 Task: Forward email as attachment with the signature Gavin Kelly with the subject Update on a performance review from softage.8@softage.net to softage.1@softage.net and softage.2@softage.net with BCC to softage.3@softage.net with the message Could you please provide a breakdown of the project timeline?
Action: Mouse moved to (1241, 210)
Screenshot: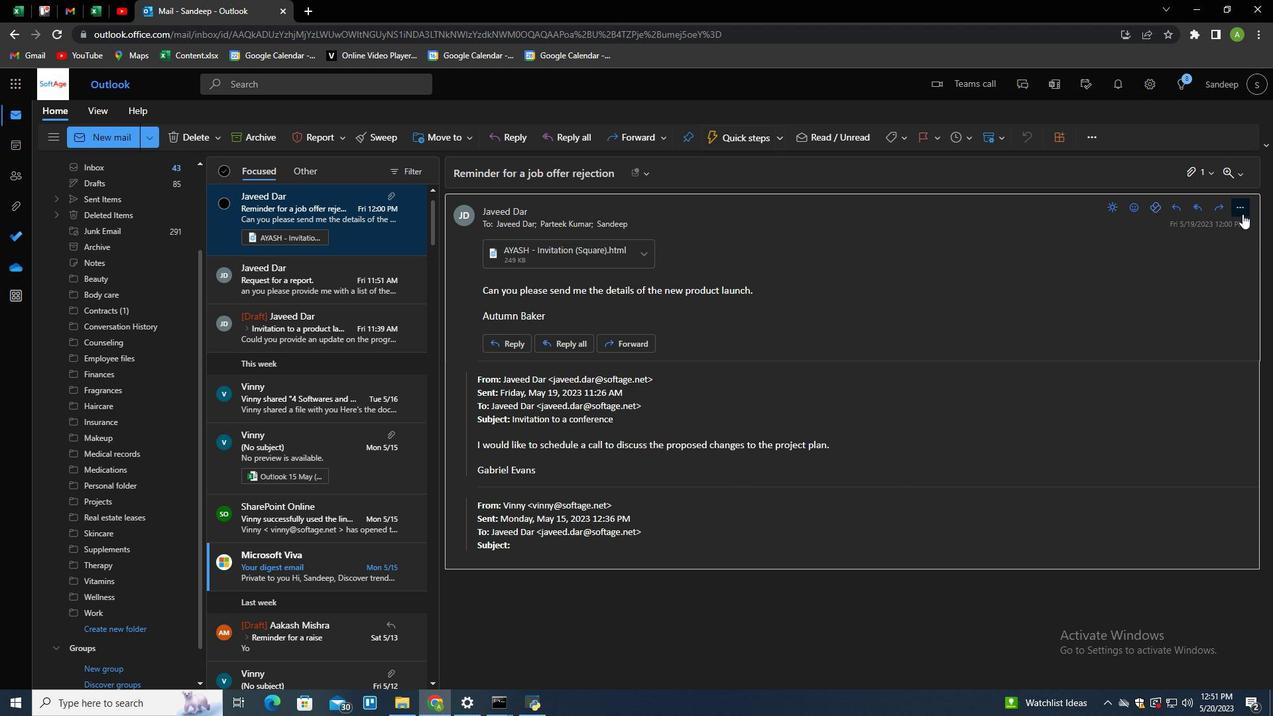 
Action: Mouse pressed left at (1241, 210)
Screenshot: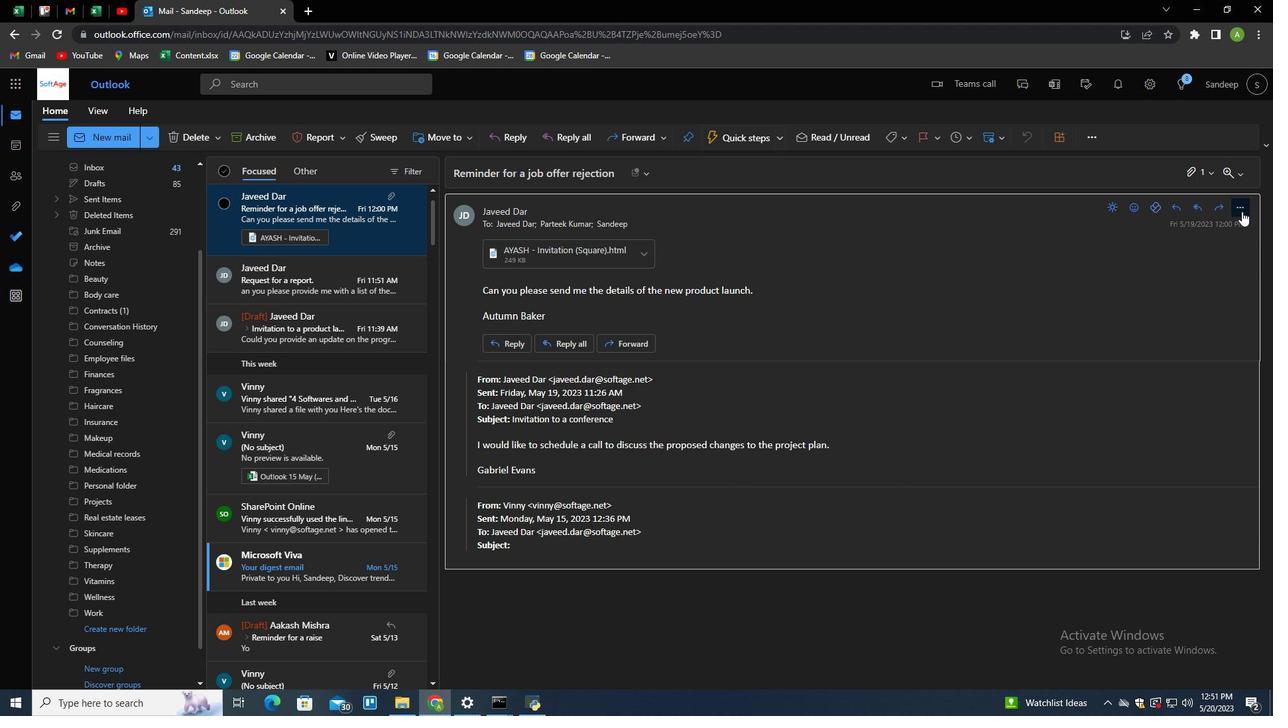 
Action: Mouse moved to (1089, 326)
Screenshot: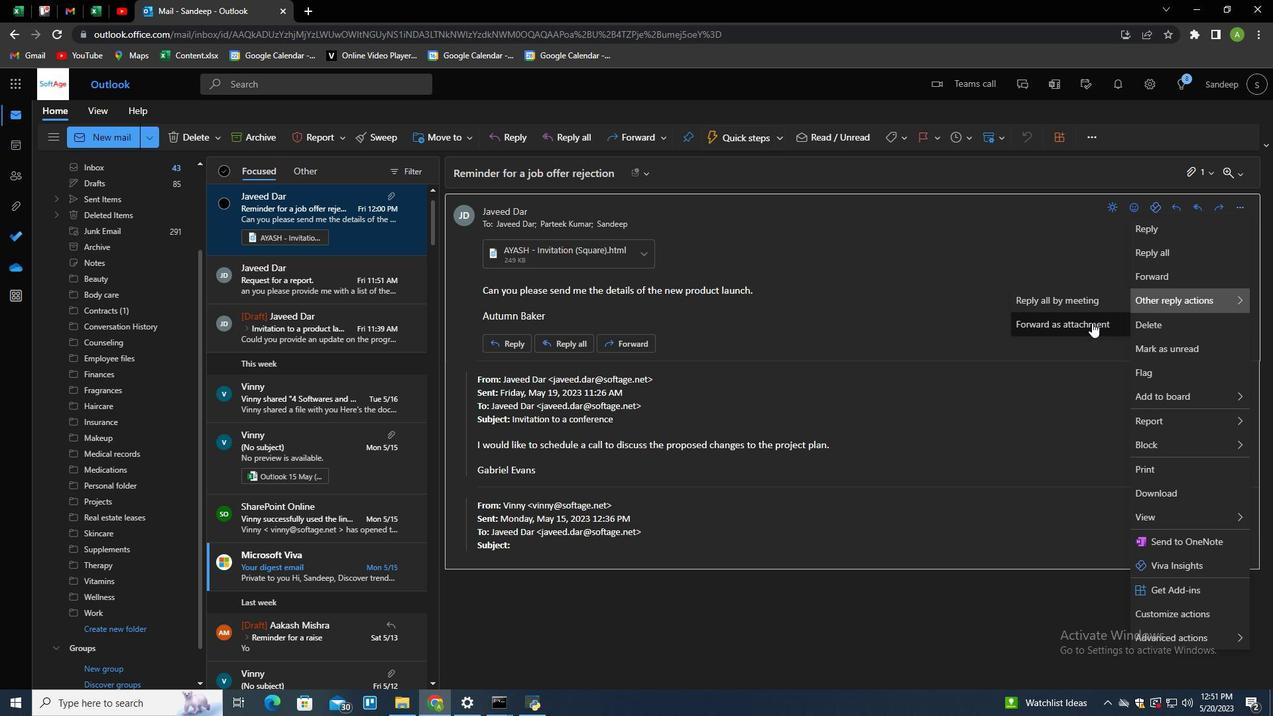 
Action: Mouse pressed left at (1089, 326)
Screenshot: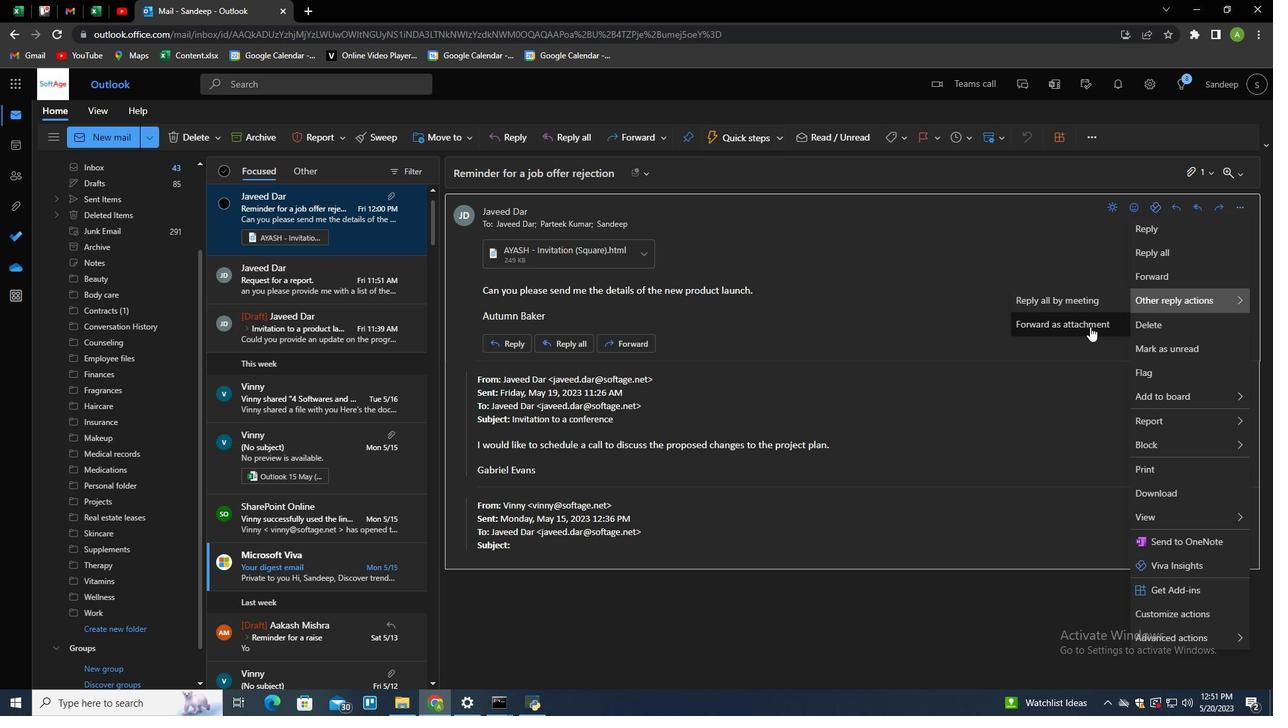 
Action: Mouse moved to (898, 137)
Screenshot: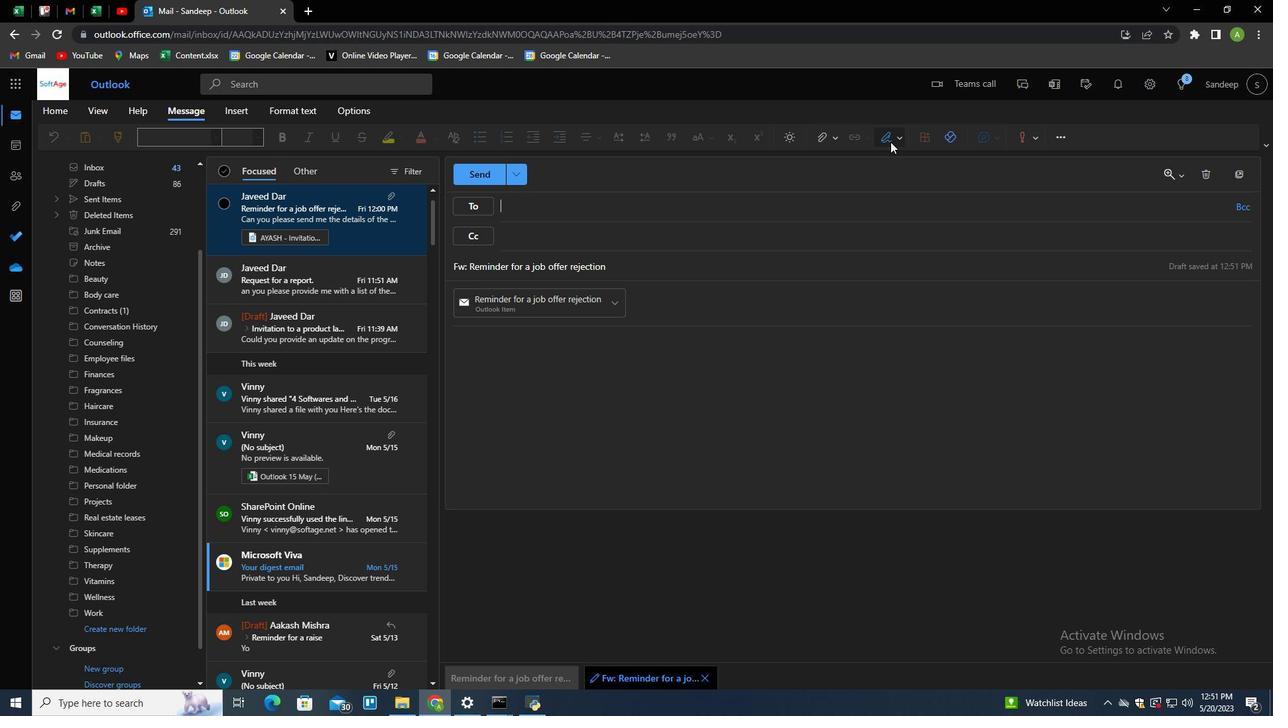 
Action: Mouse pressed left at (898, 137)
Screenshot: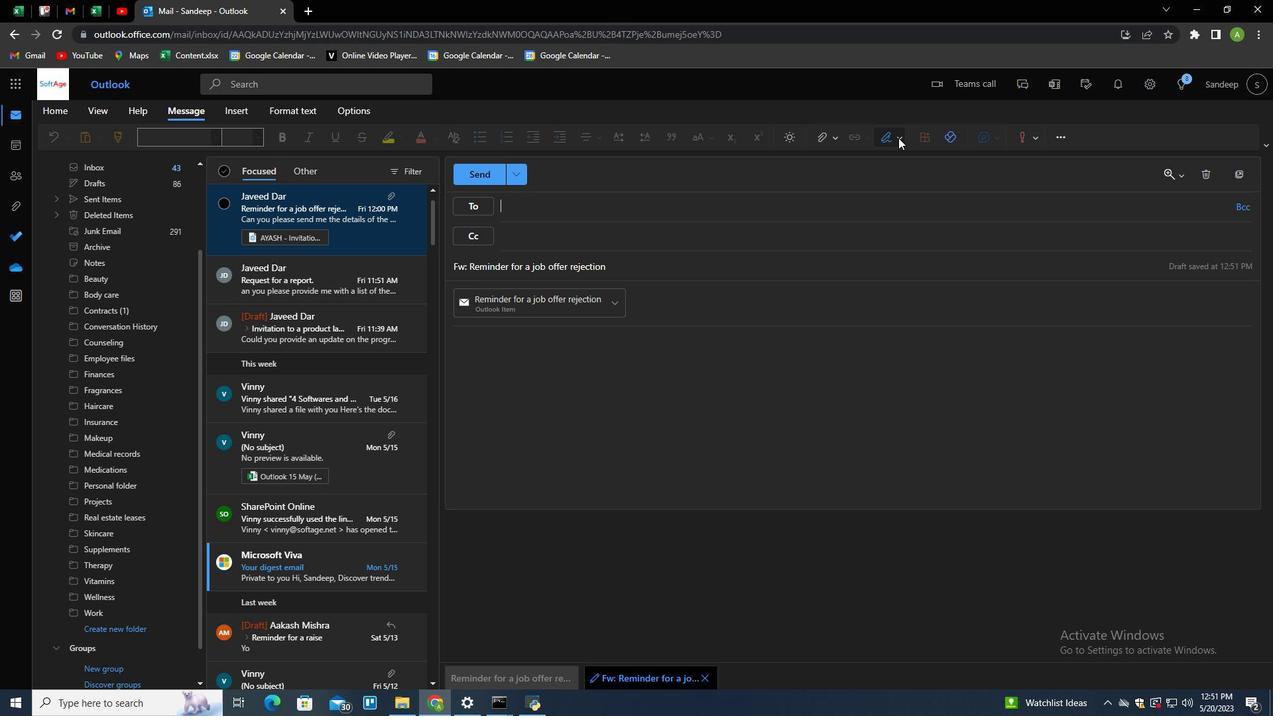 
Action: Mouse moved to (865, 189)
Screenshot: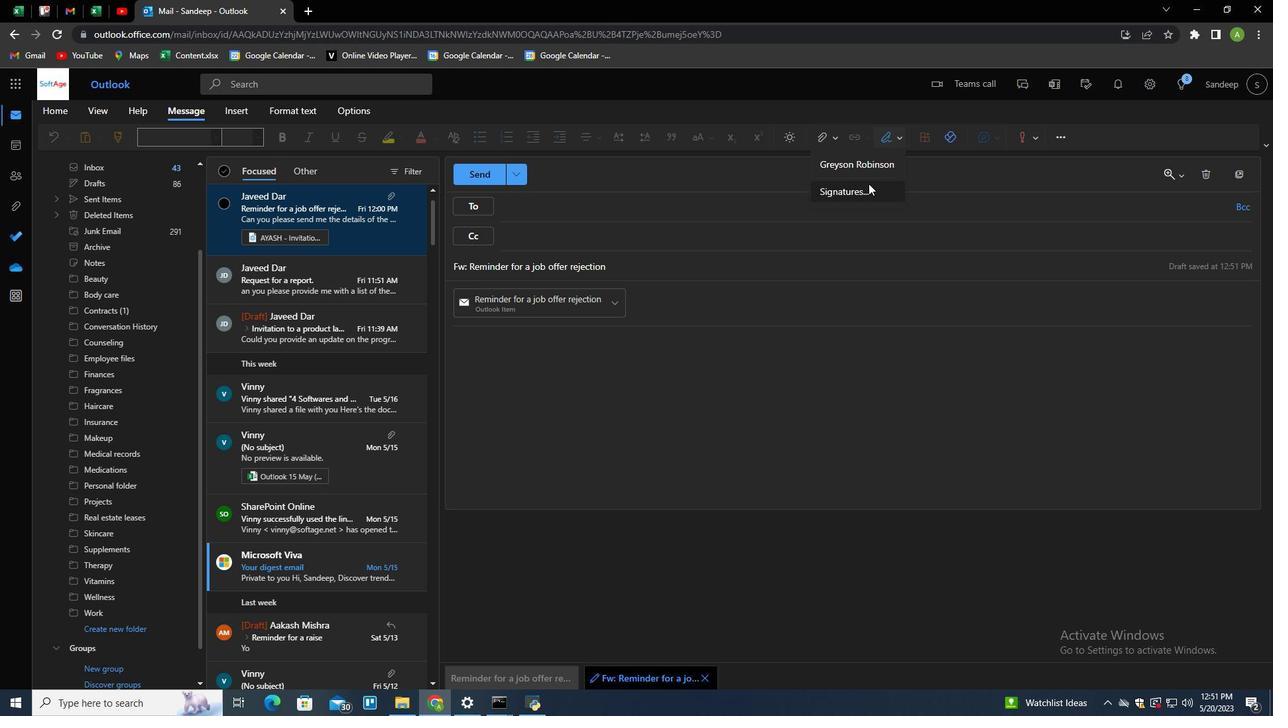 
Action: Mouse pressed left at (865, 189)
Screenshot: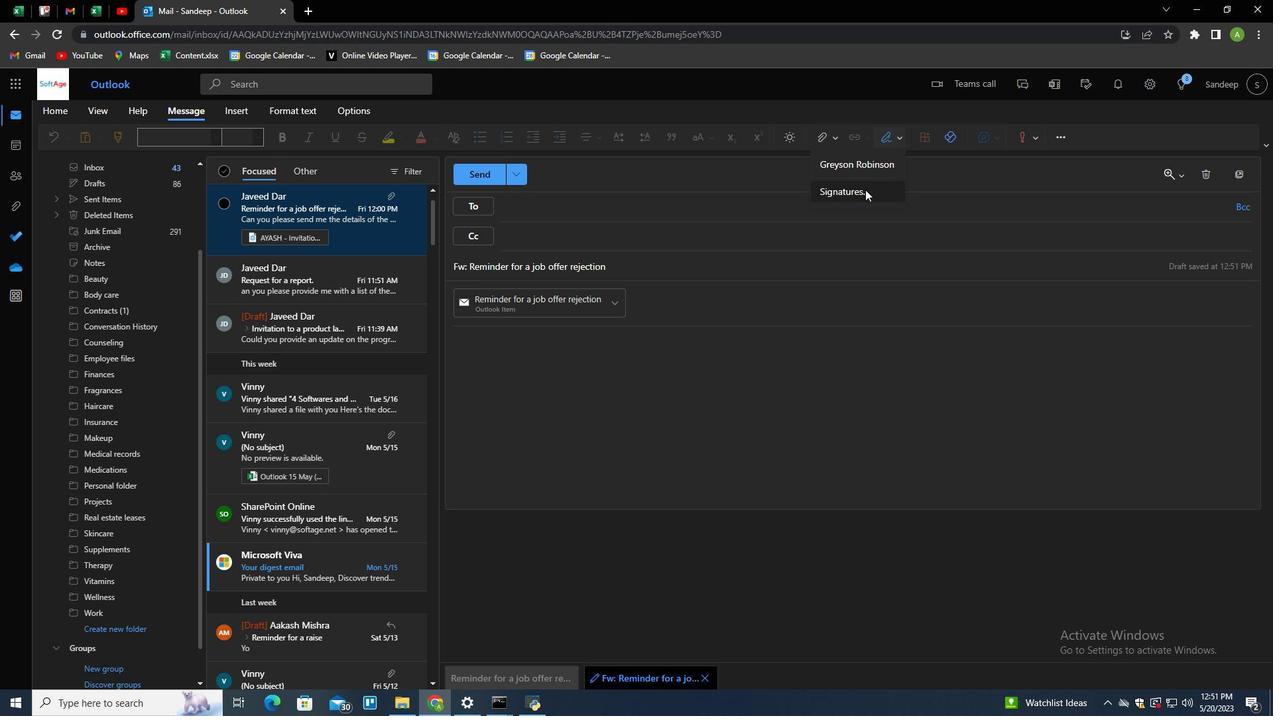 
Action: Mouse moved to (897, 238)
Screenshot: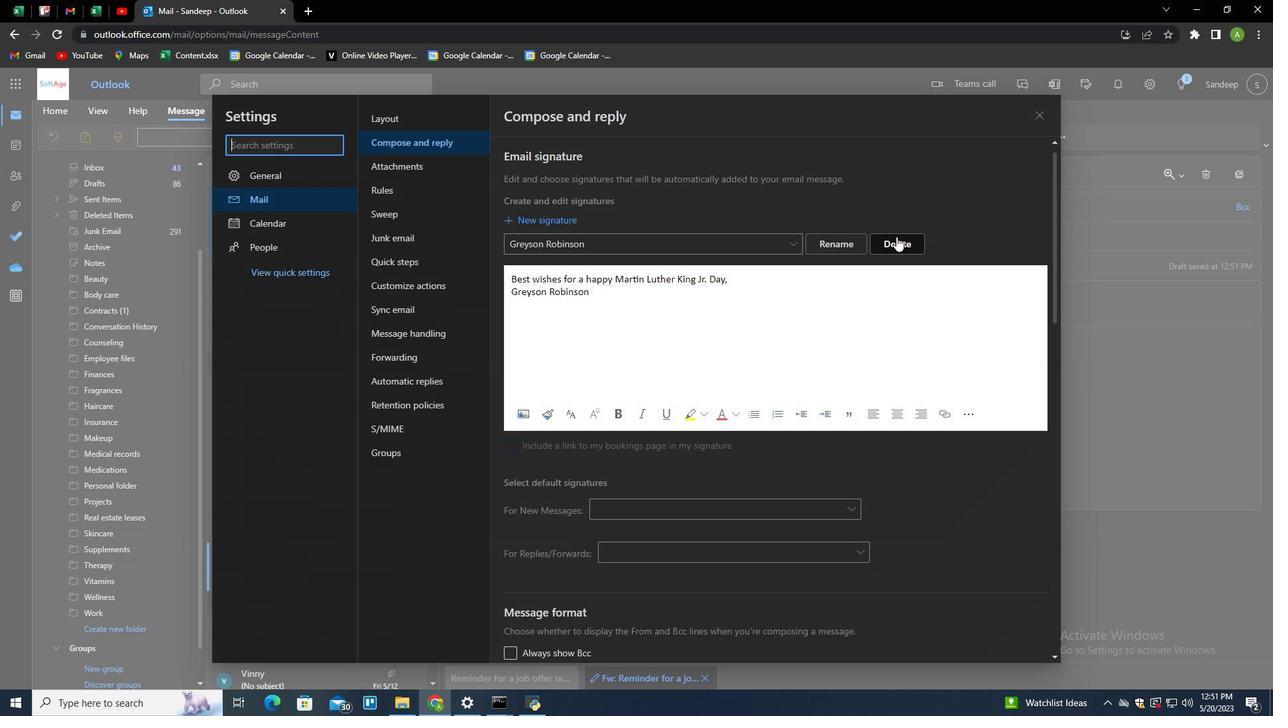 
Action: Mouse pressed left at (897, 238)
Screenshot: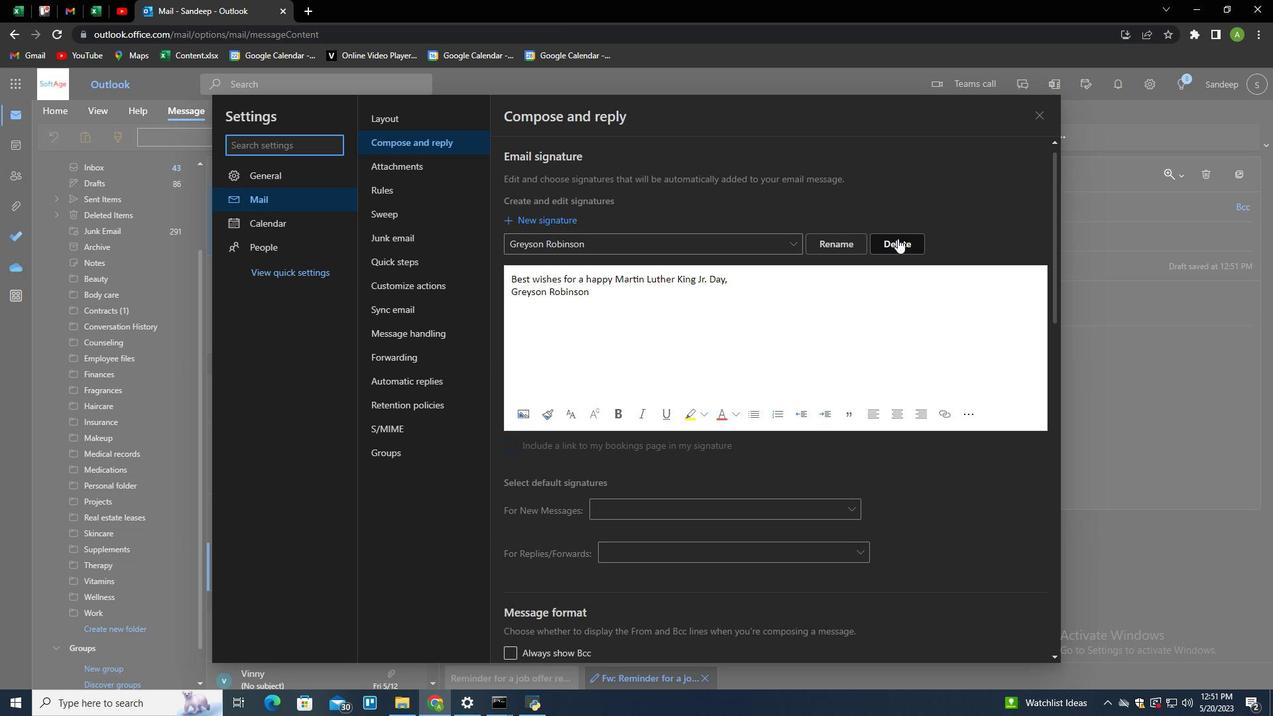 
Action: Mouse moved to (876, 238)
Screenshot: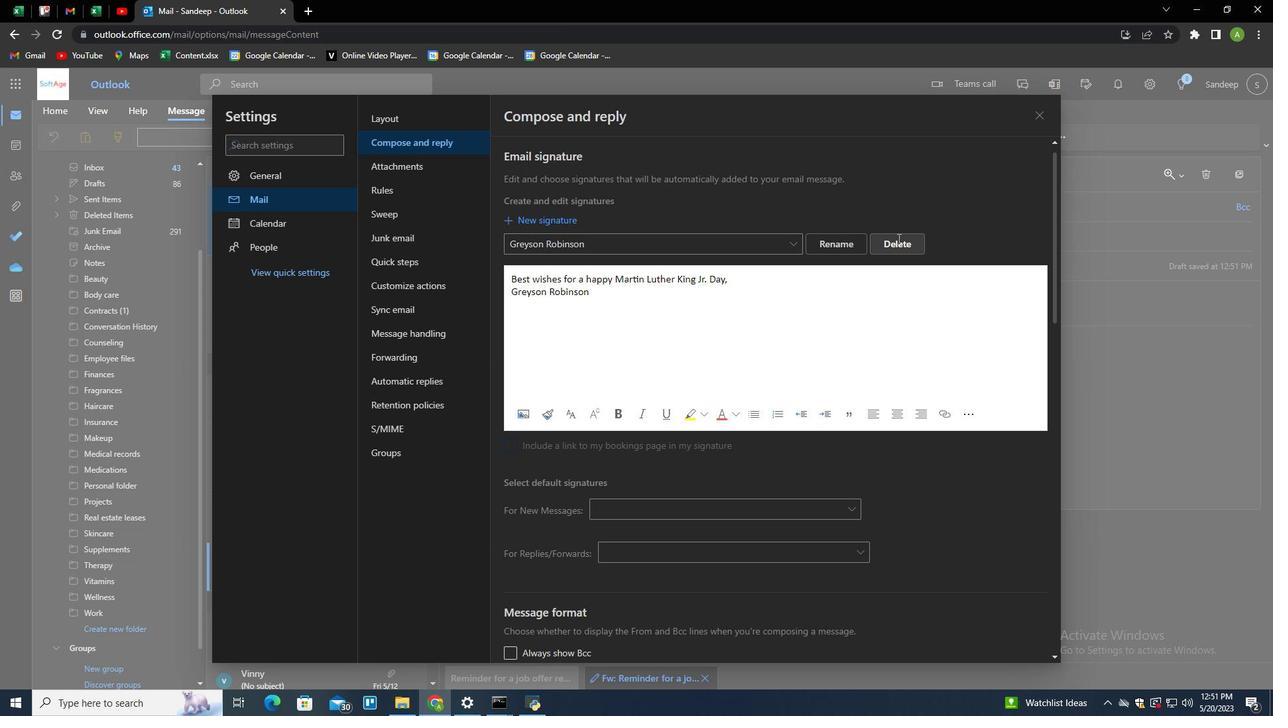 
Action: Mouse pressed left at (876, 238)
Screenshot: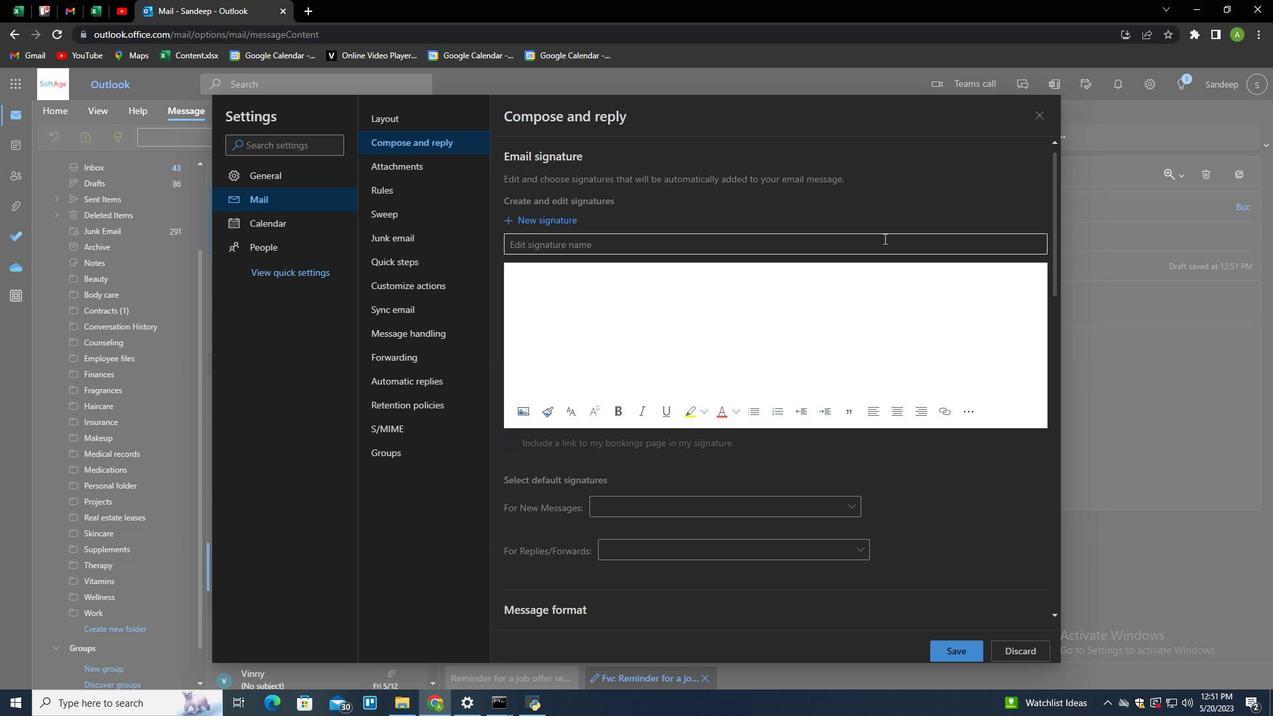 
Action: Mouse moved to (875, 238)
Screenshot: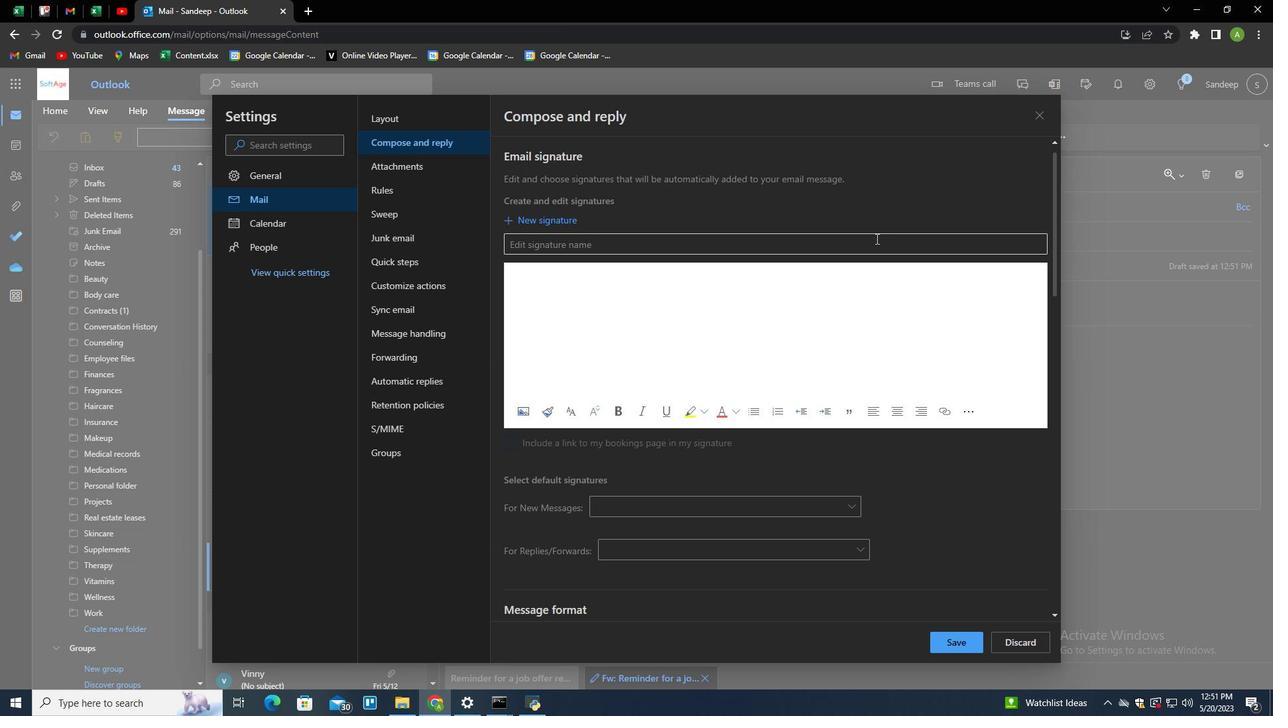 
Action: Key pressed <Key.shift>
Screenshot: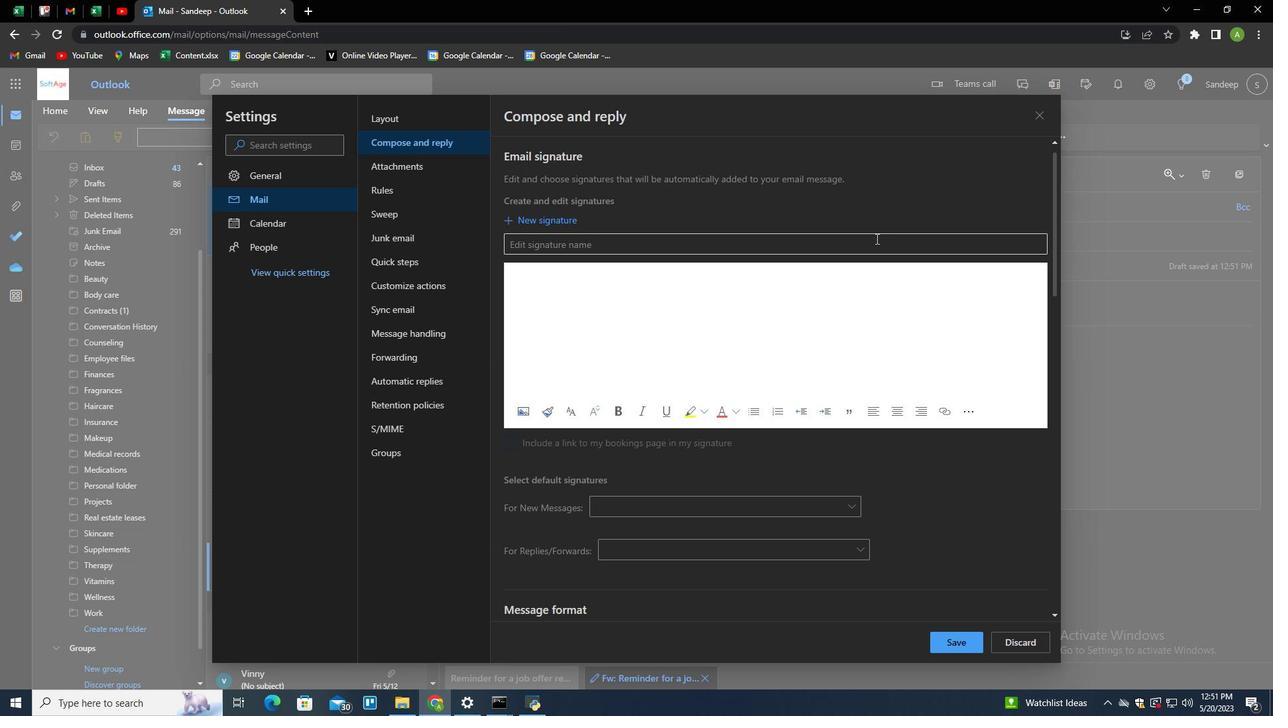 
Action: Mouse moved to (873, 239)
Screenshot: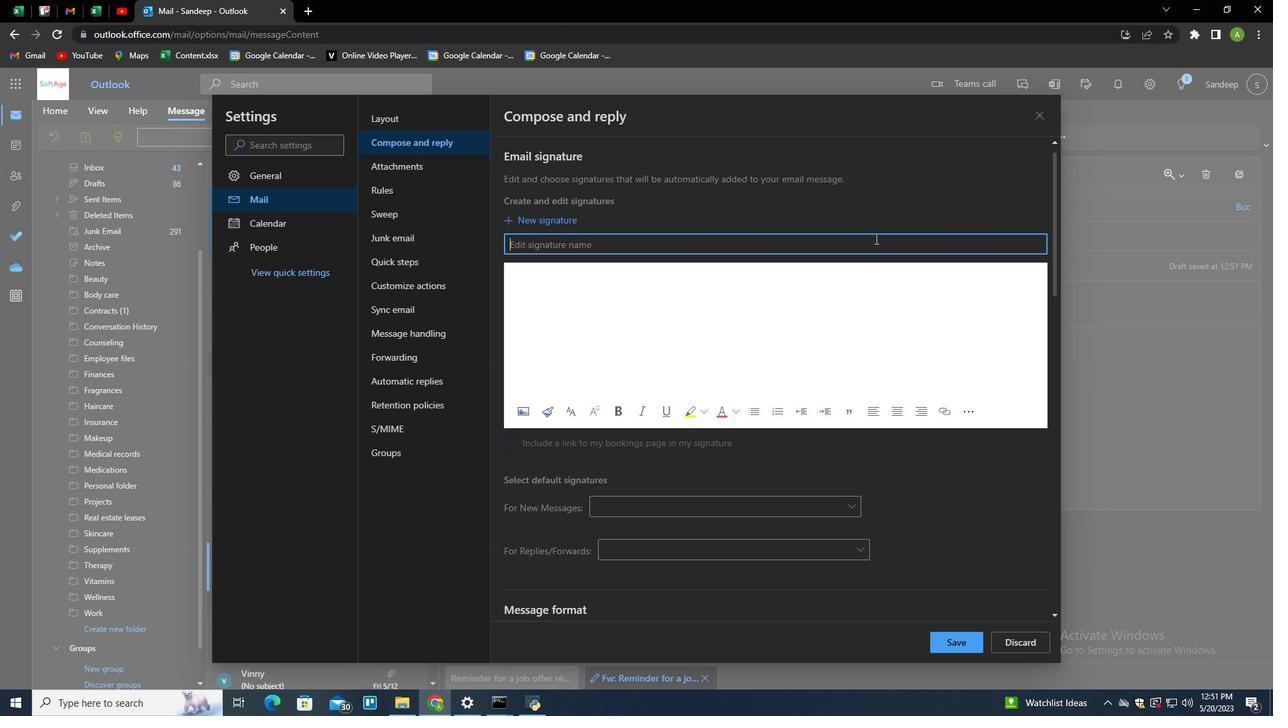 
Action: Key pressed Gacin<Key.backspace><Key.backspace><Key.backspace>b<Key.backspace>vin<Key.space><Key.shift>Kelly<Key.tab><Key.shift>Gavin<Key.space><Key.shift>Kelly
Screenshot: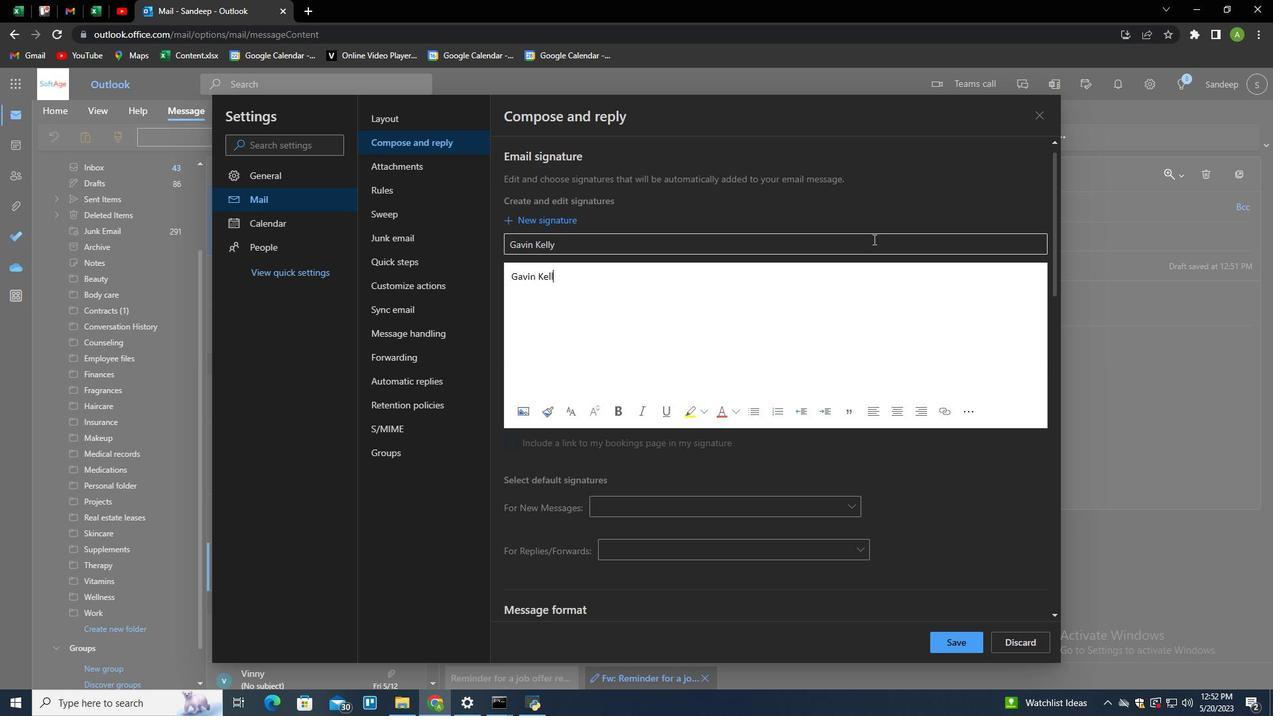 
Action: Mouse moved to (960, 638)
Screenshot: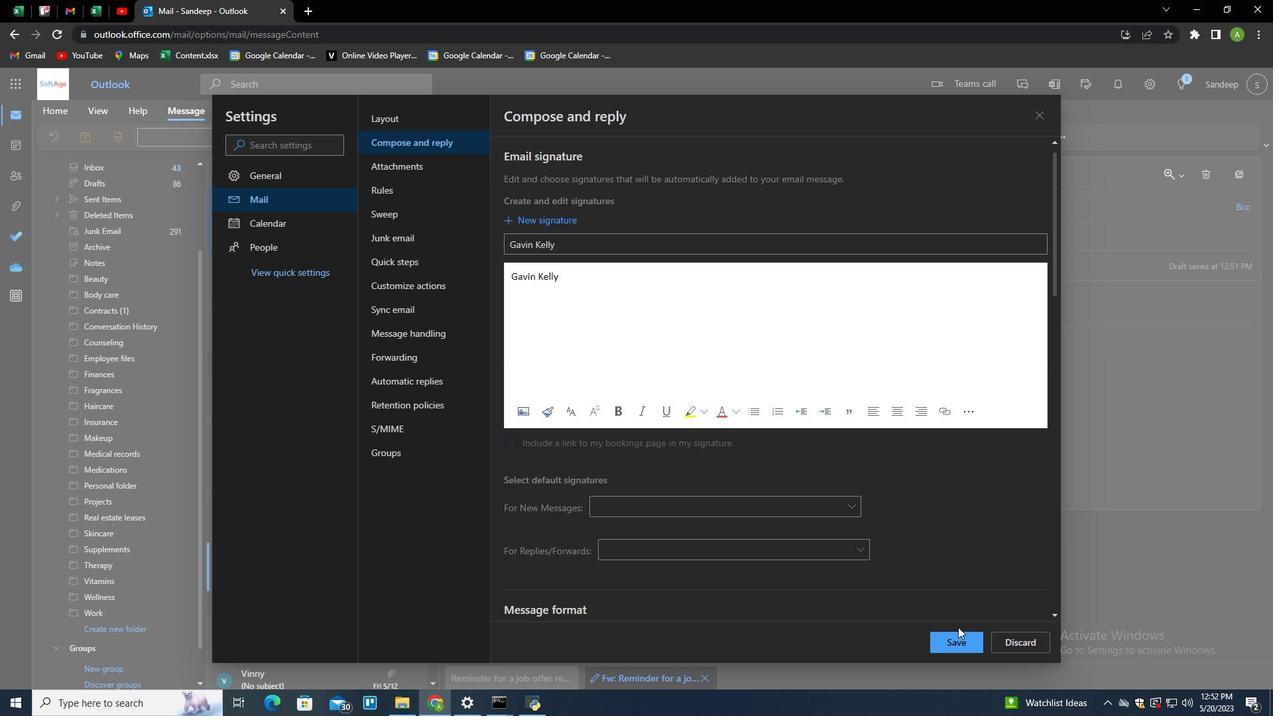
Action: Mouse pressed left at (960, 638)
Screenshot: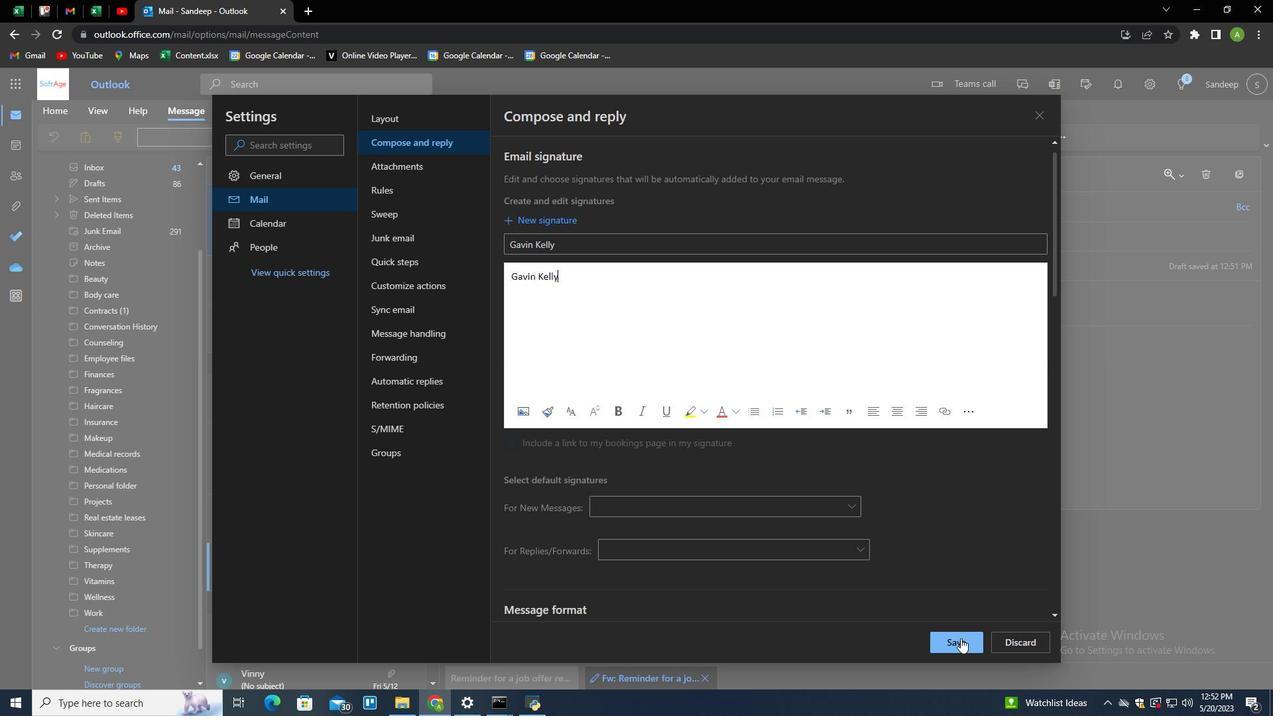 
Action: Mouse moved to (1131, 376)
Screenshot: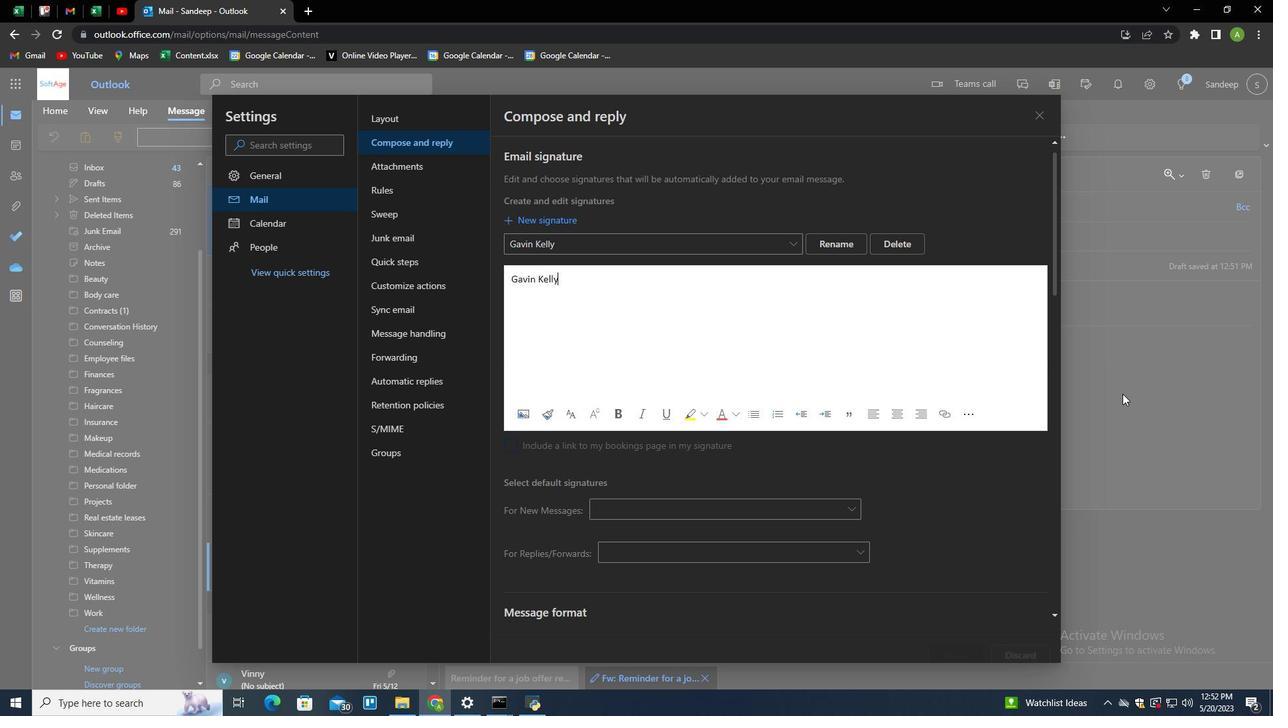 
Action: Mouse pressed left at (1131, 376)
Screenshot: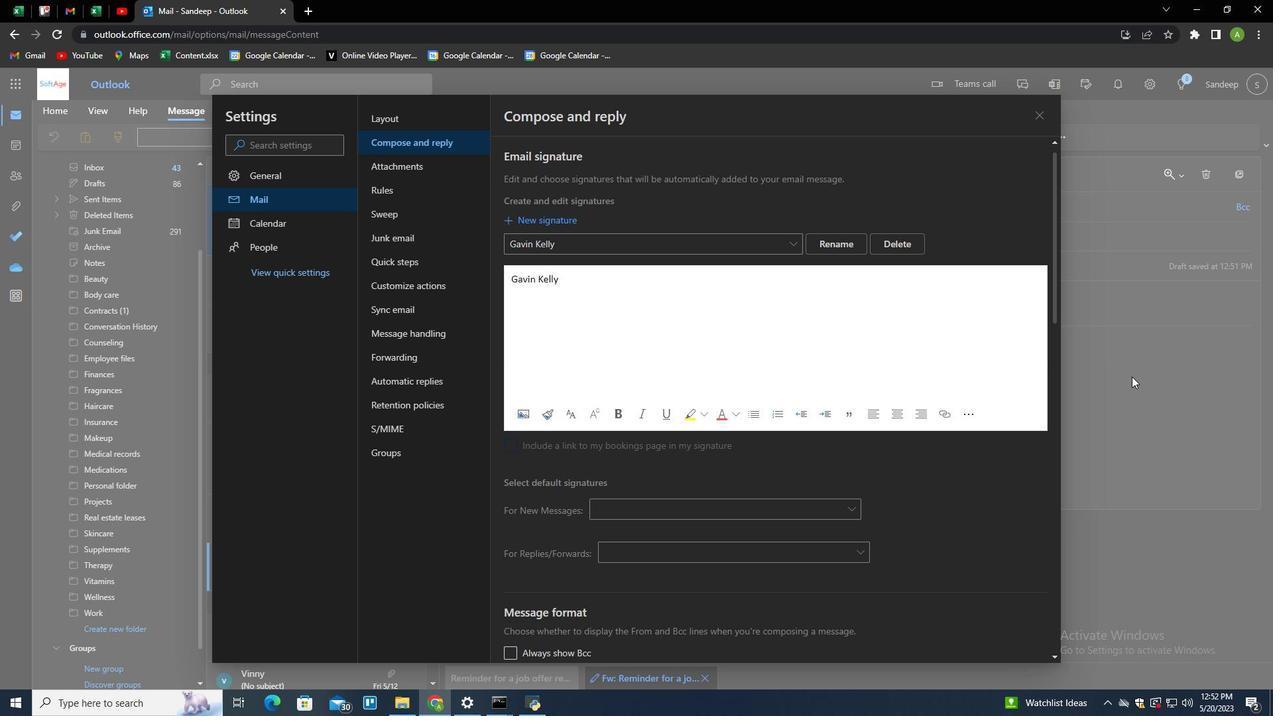 
Action: Mouse moved to (890, 141)
Screenshot: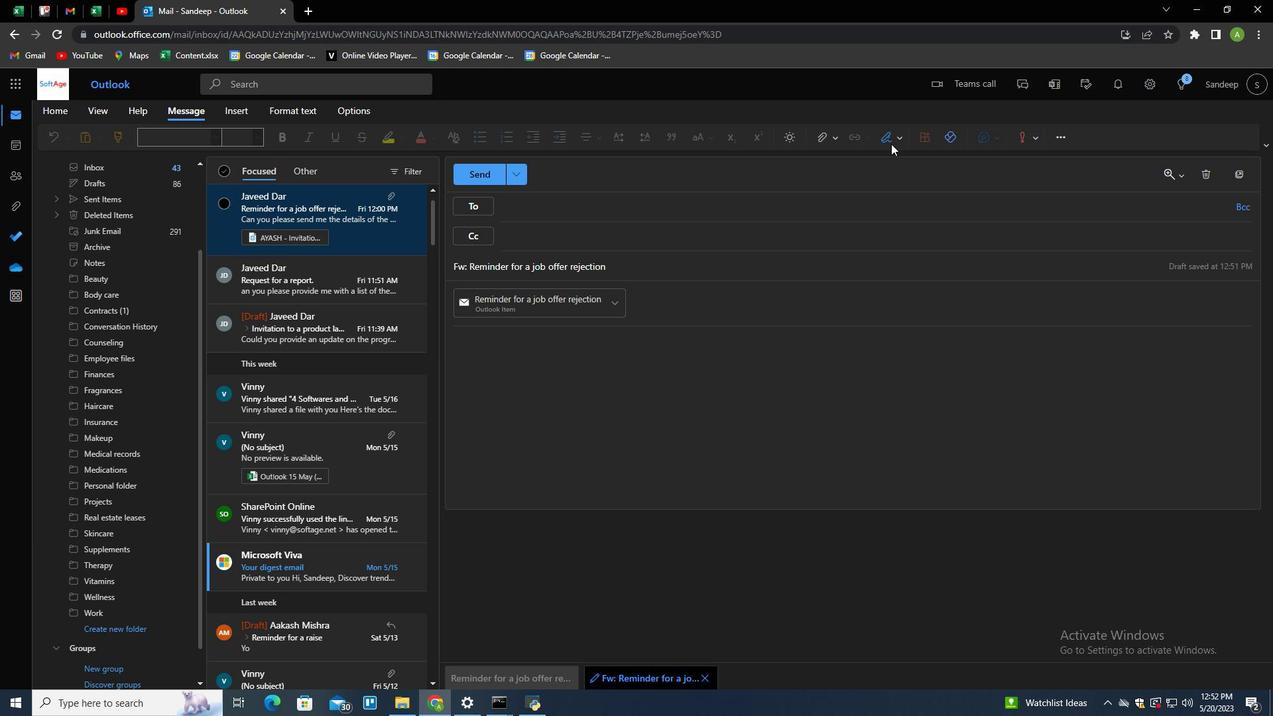 
Action: Mouse pressed left at (890, 141)
Screenshot: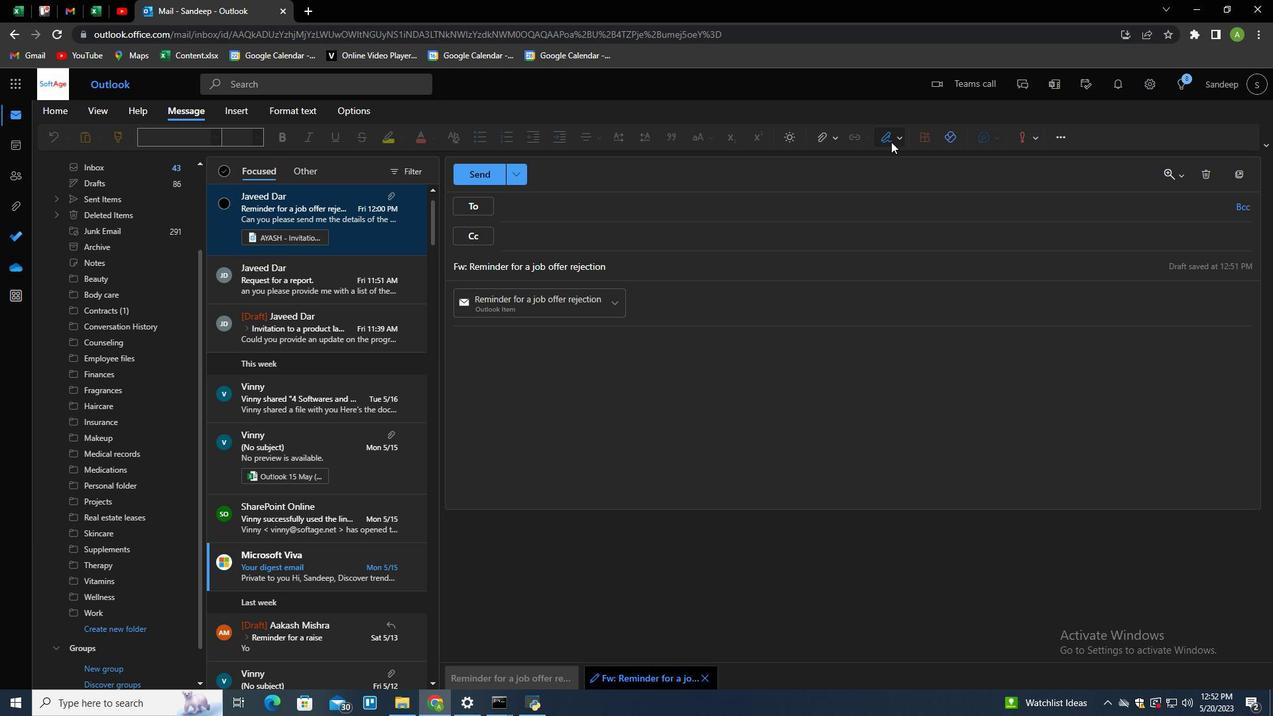 
Action: Mouse moved to (879, 161)
Screenshot: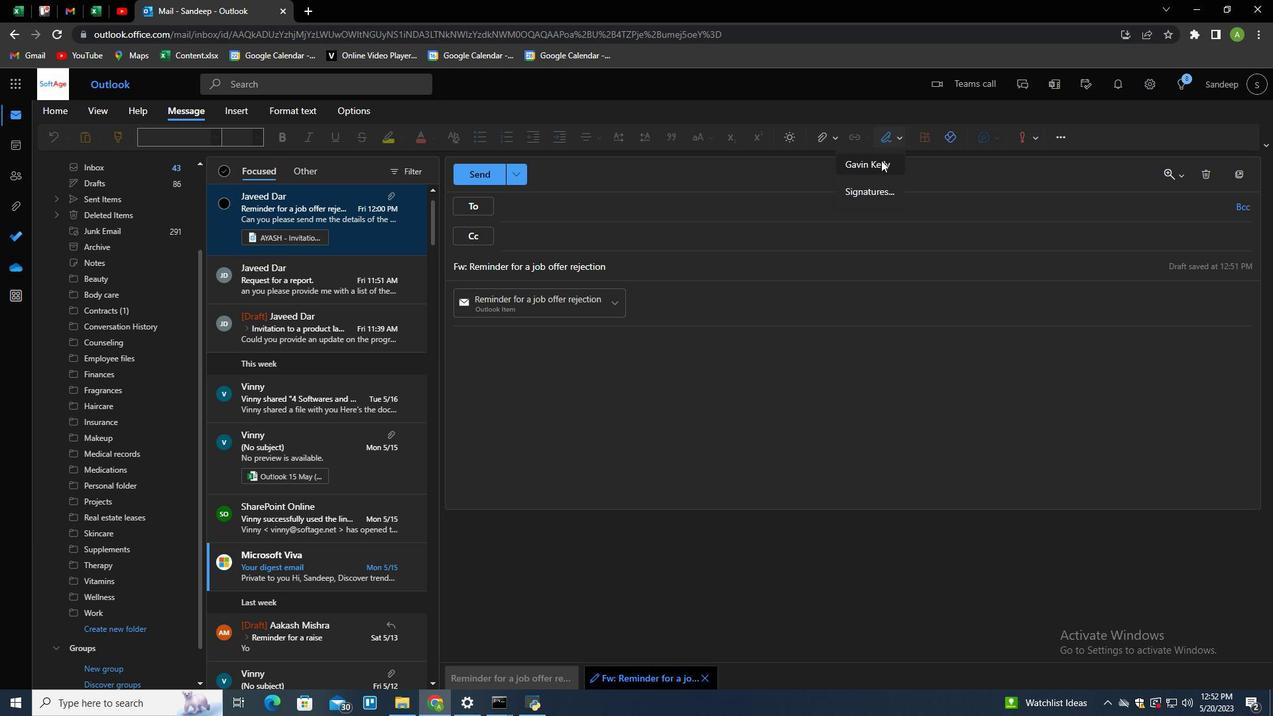 
Action: Mouse pressed left at (879, 161)
Screenshot: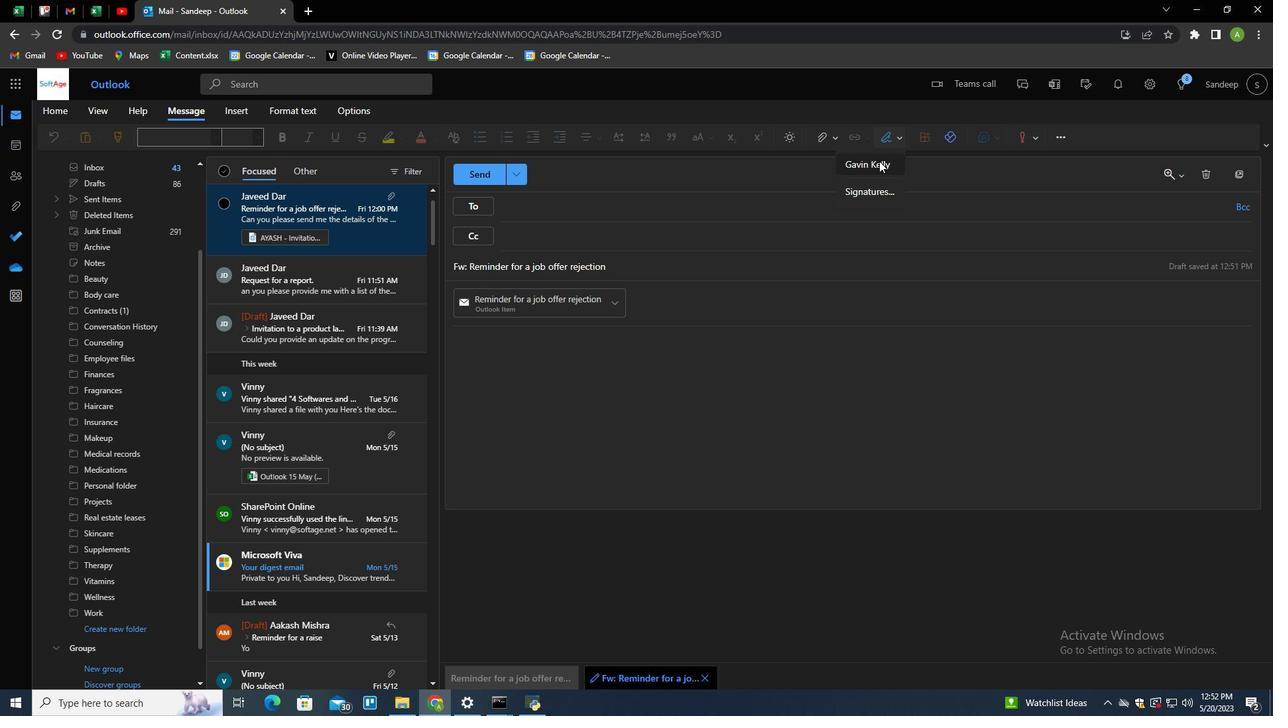 
Action: Mouse moved to (470, 264)
Screenshot: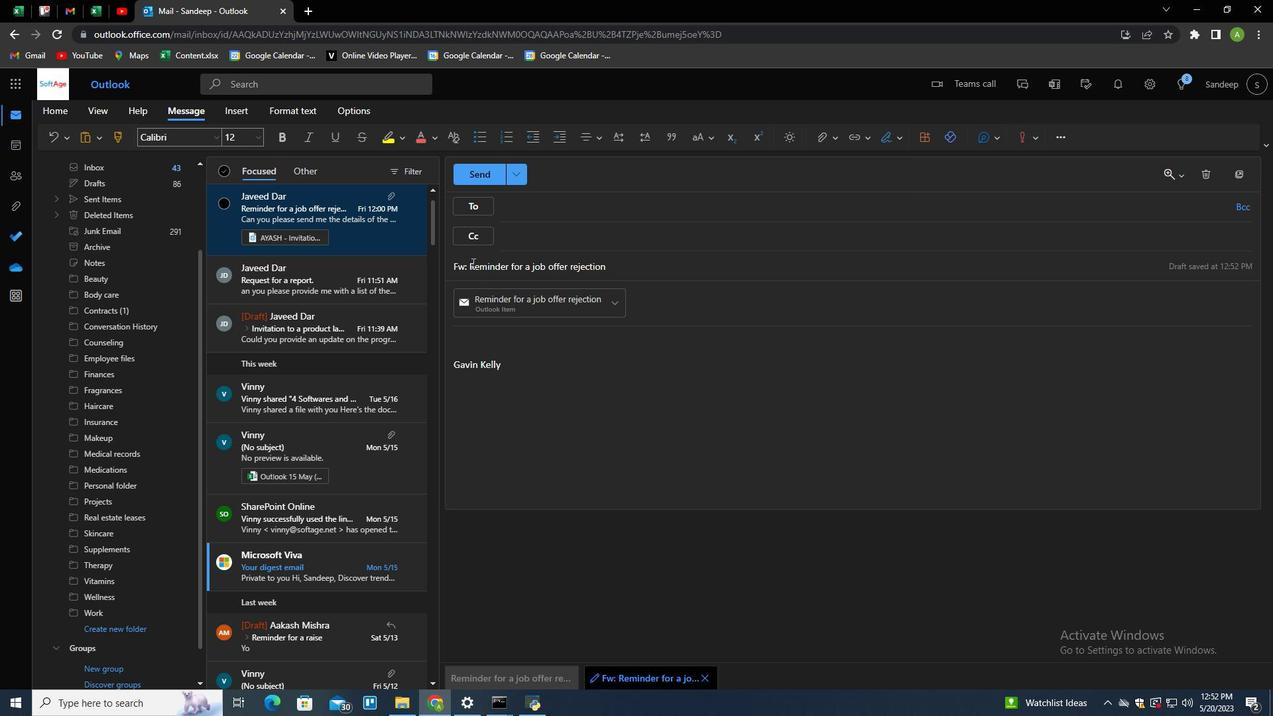 
Action: Mouse pressed left at (470, 264)
Screenshot: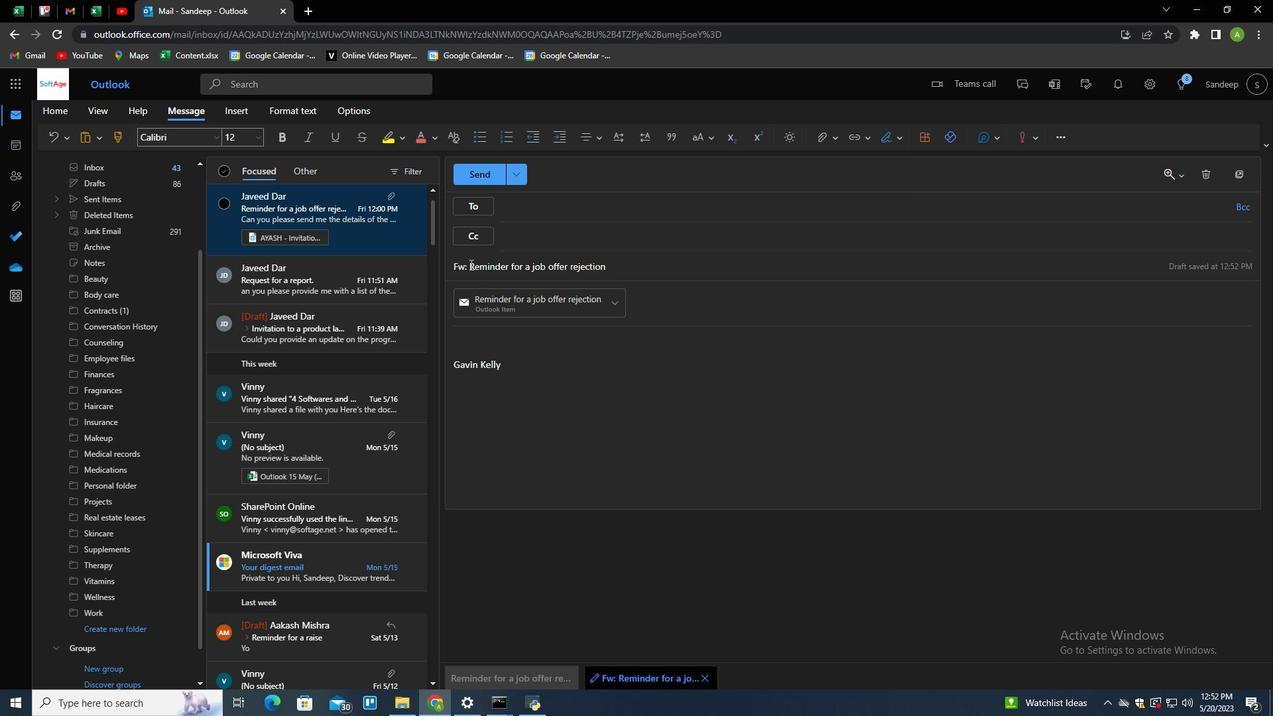 
Action: Mouse moved to (695, 280)
Screenshot: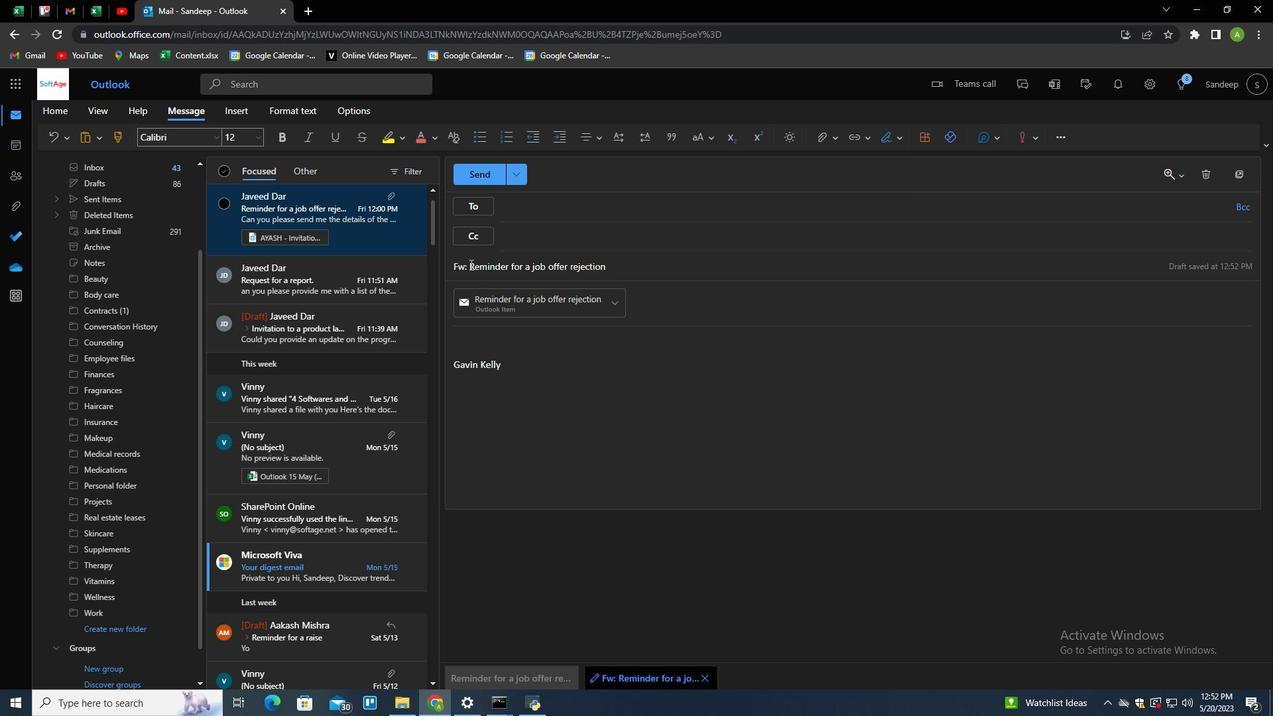 
Action: Key pressed <Key.shift_r><Key.end><Key.shift>Update<Key.space>on<Key.space>a<Key.space>pero<Key.backspace>formance<Key.space>review<Key.space>f<Key.backspace>
Screenshot: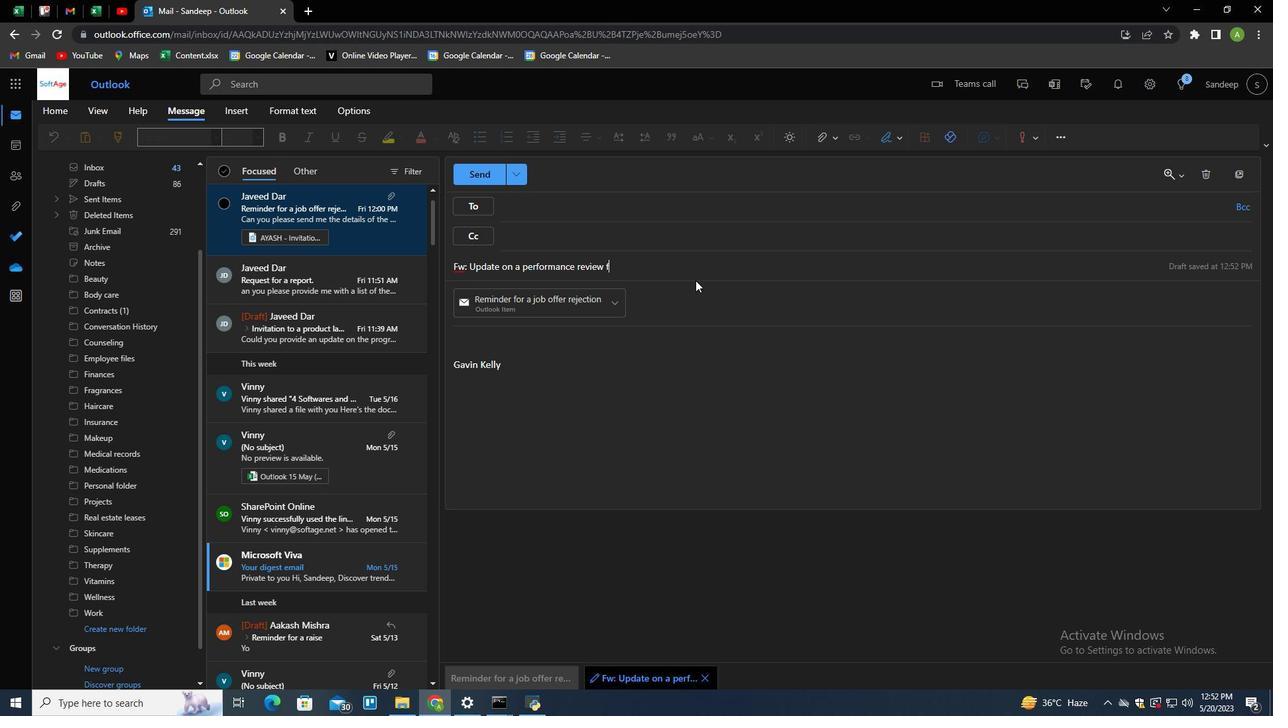 
Action: Mouse scrolled (695, 281) with delta (0, 0)
Screenshot: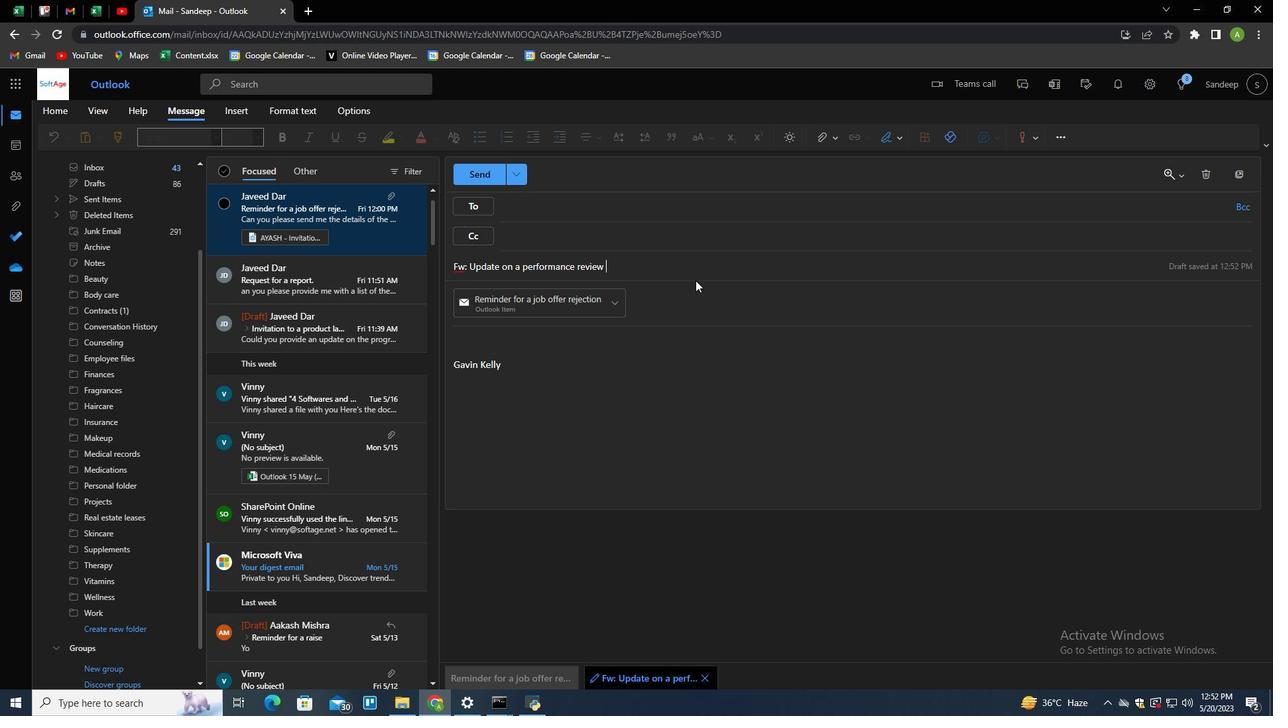 
Action: Mouse moved to (594, 208)
Screenshot: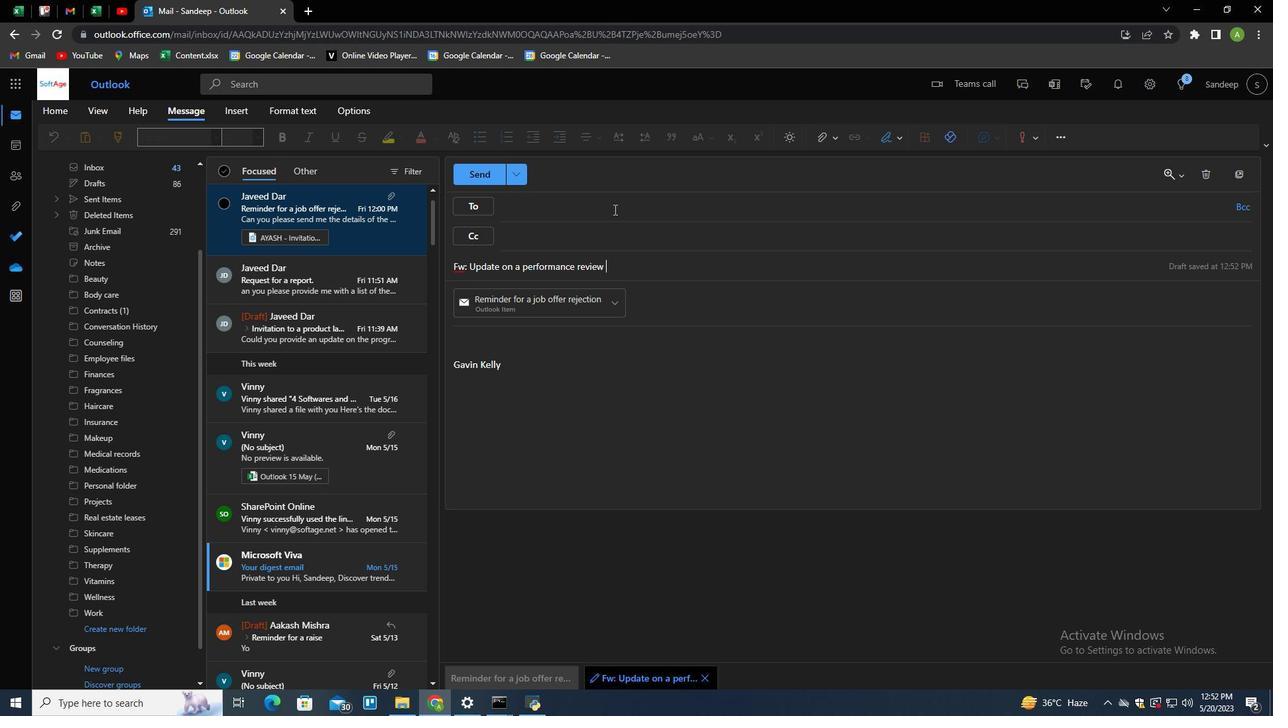 
Action: Mouse pressed left at (594, 208)
Screenshot: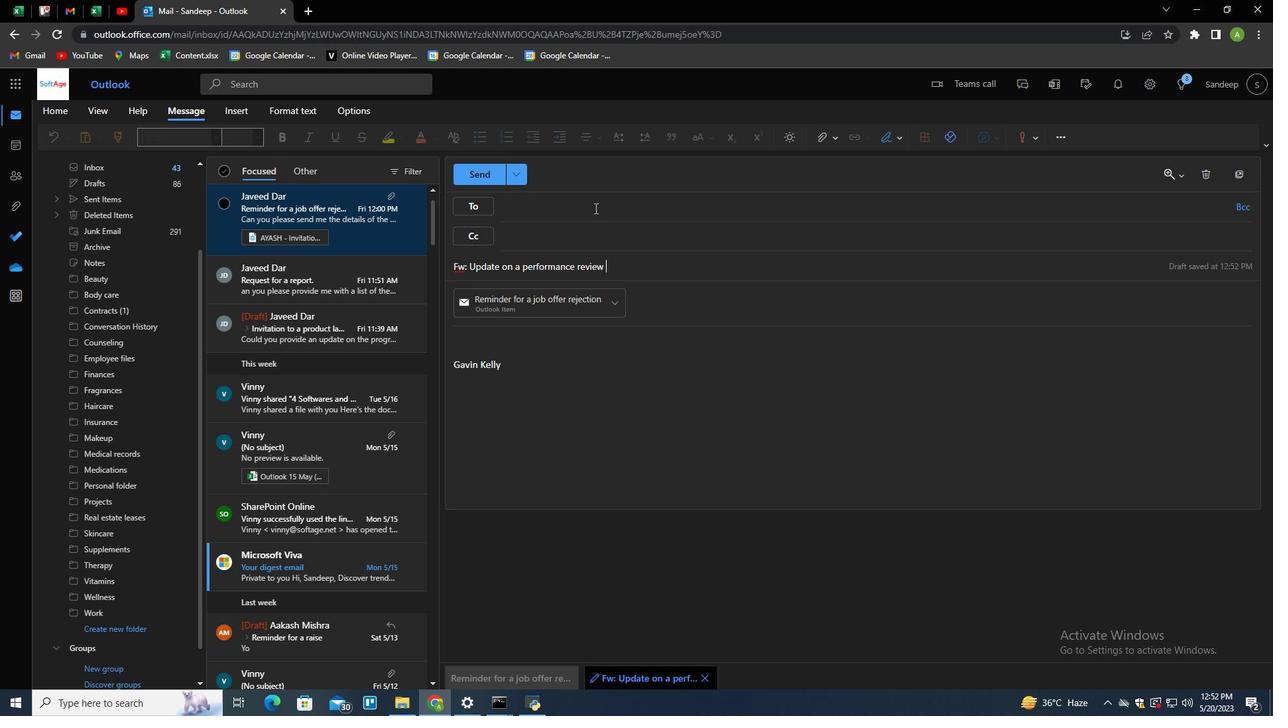 
Action: Key pressed softage.1<Key.shift>@softage.net<Key.enter>softage.2<Key.shift><Key.shift><Key.shift>@softage.net<Key.enter>
Screenshot: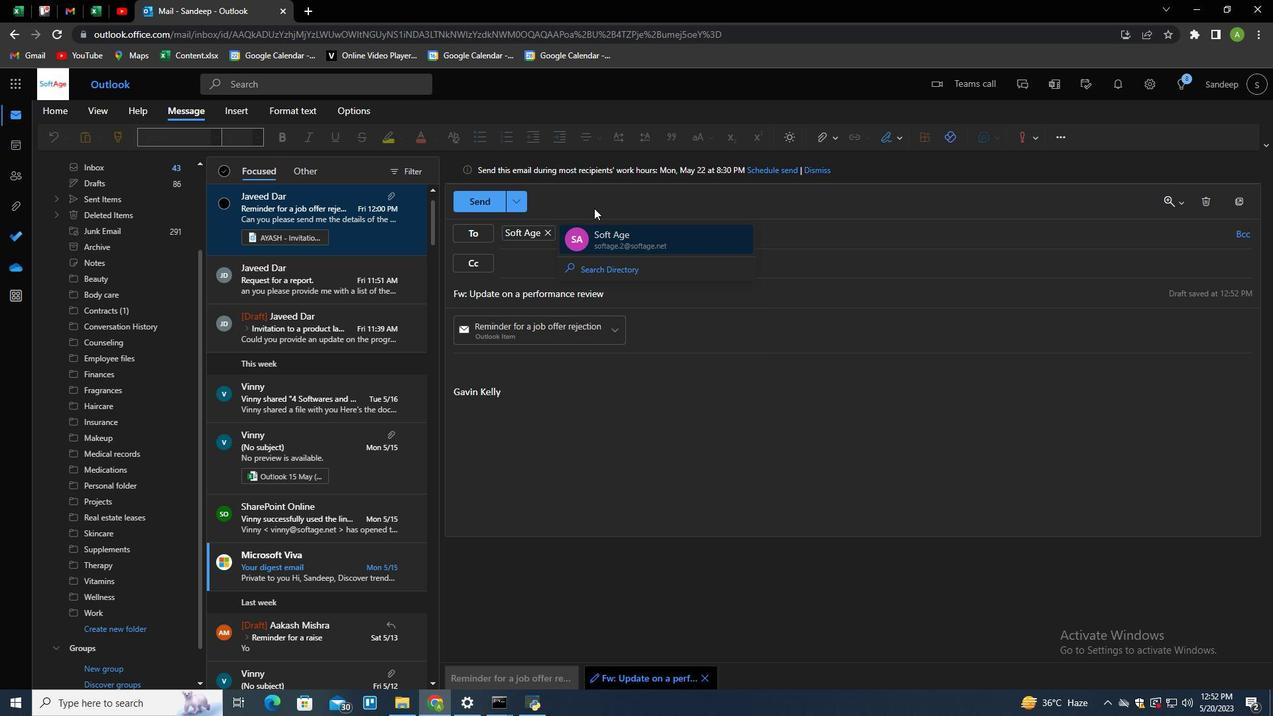 
Action: Mouse moved to (694, 258)
Screenshot: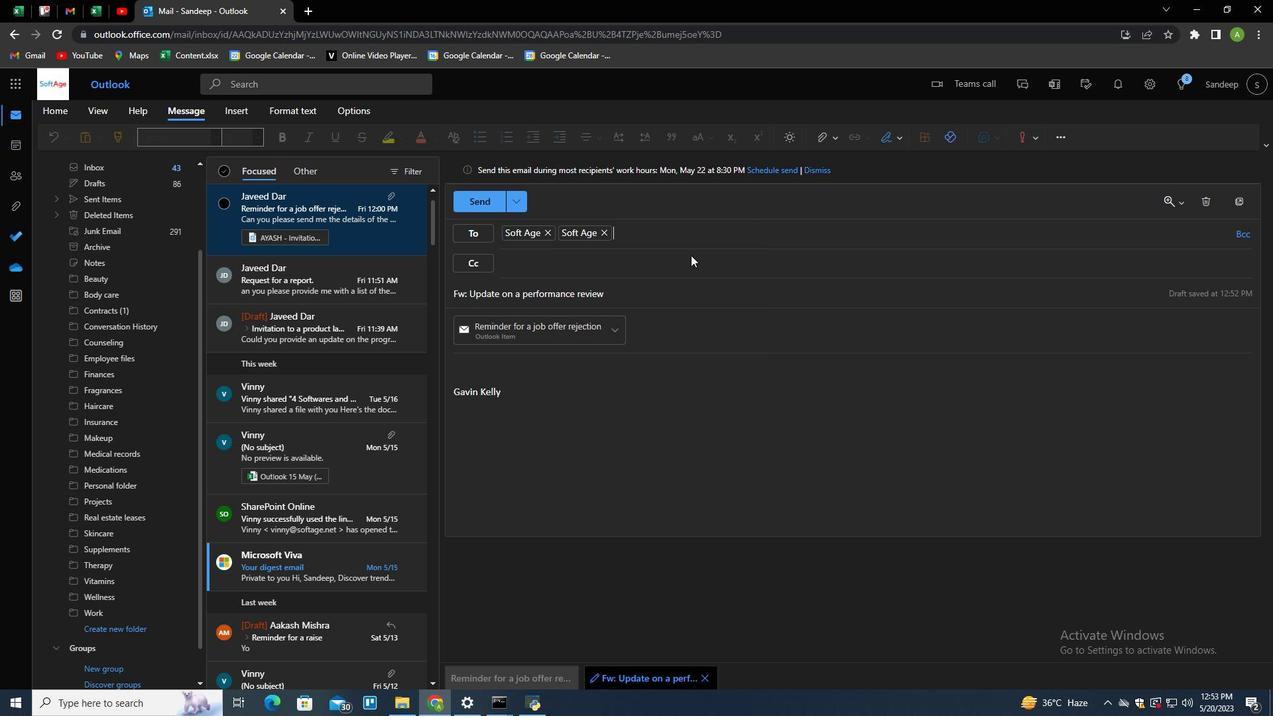 
Action: Mouse pressed left at (694, 258)
Screenshot: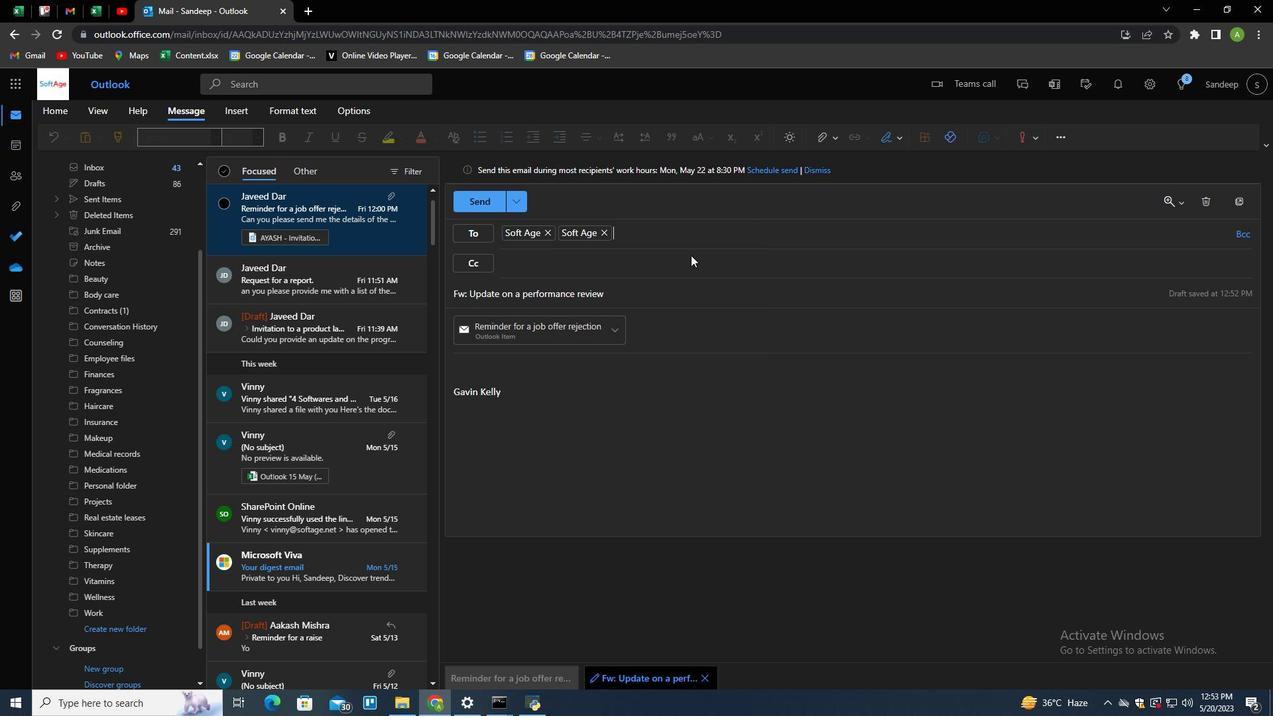 
Action: Mouse moved to (1243, 228)
Screenshot: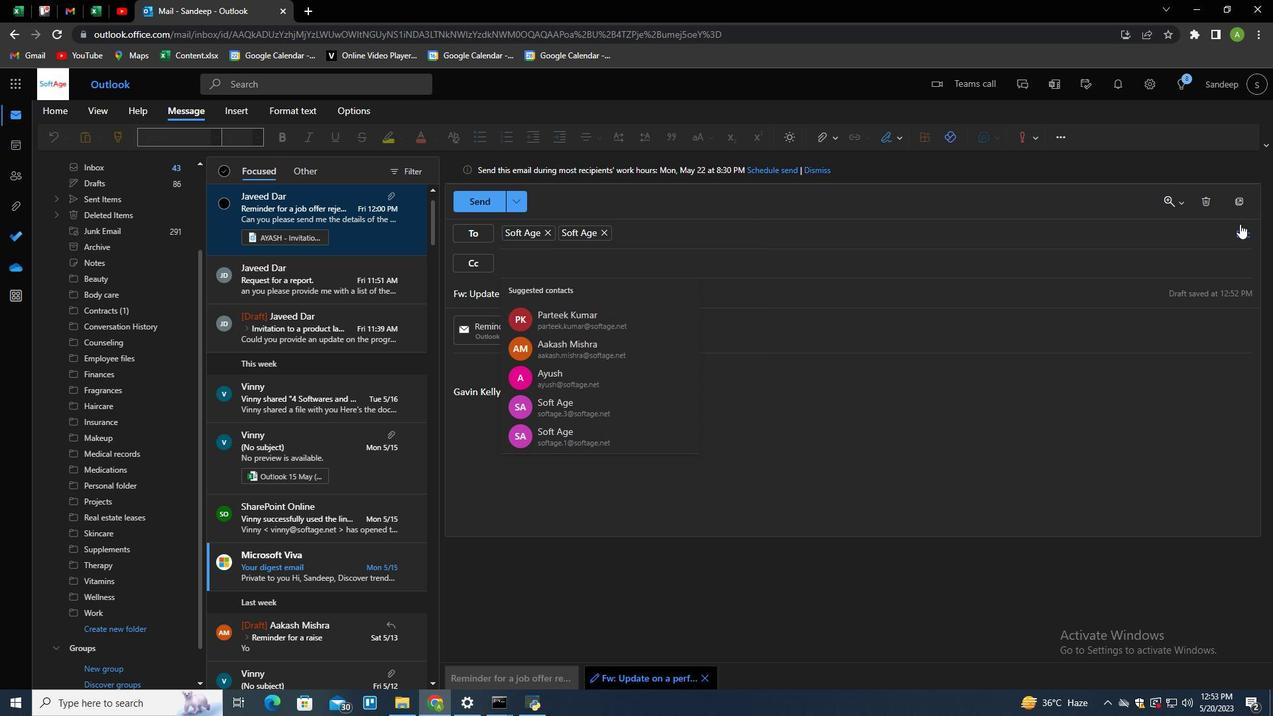 
Action: Mouse pressed left at (1243, 228)
Screenshot: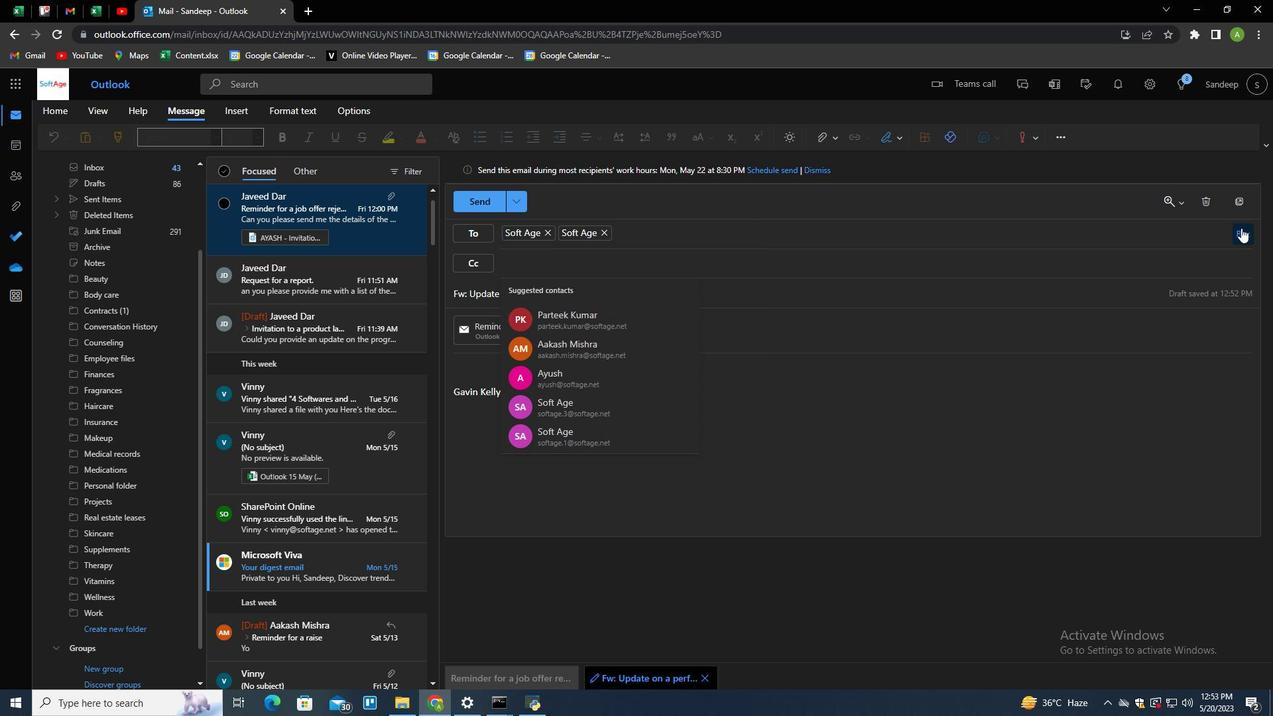 
Action: Mouse moved to (632, 312)
Screenshot: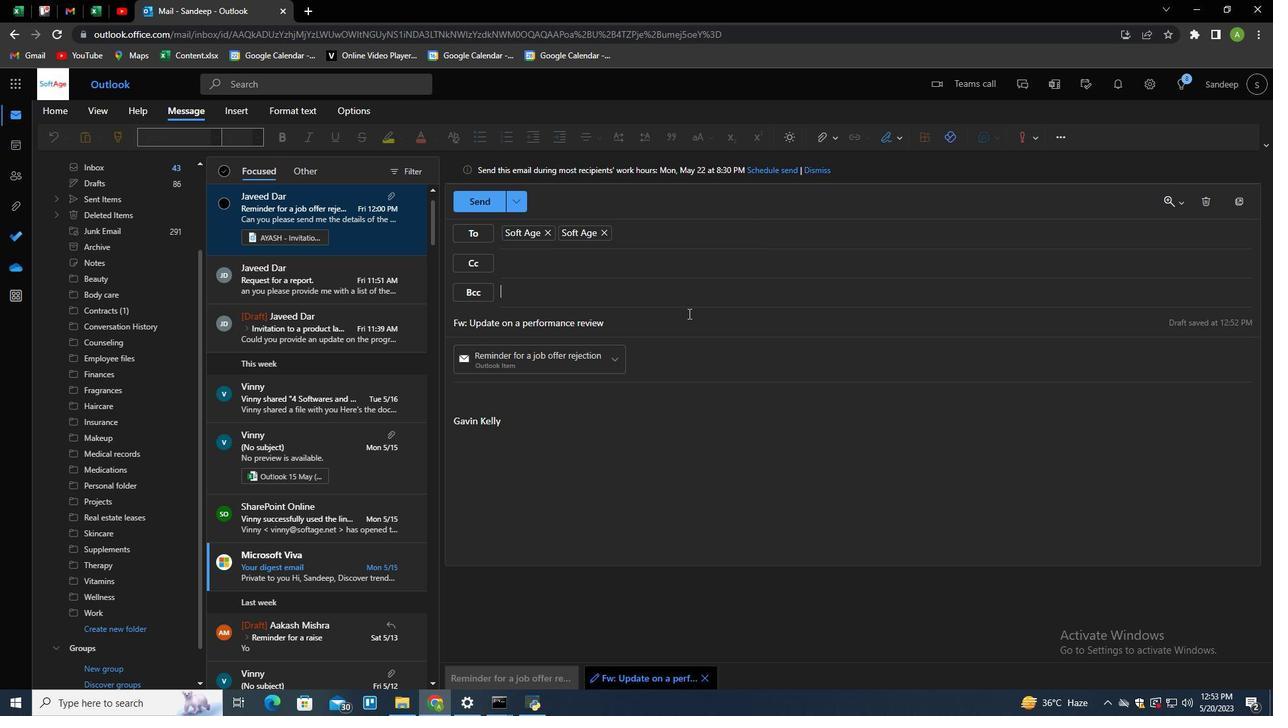 
Action: Key pressed softage.n<Key.backspace>3<Key.shift>@softage.net<Key.enter>
Screenshot: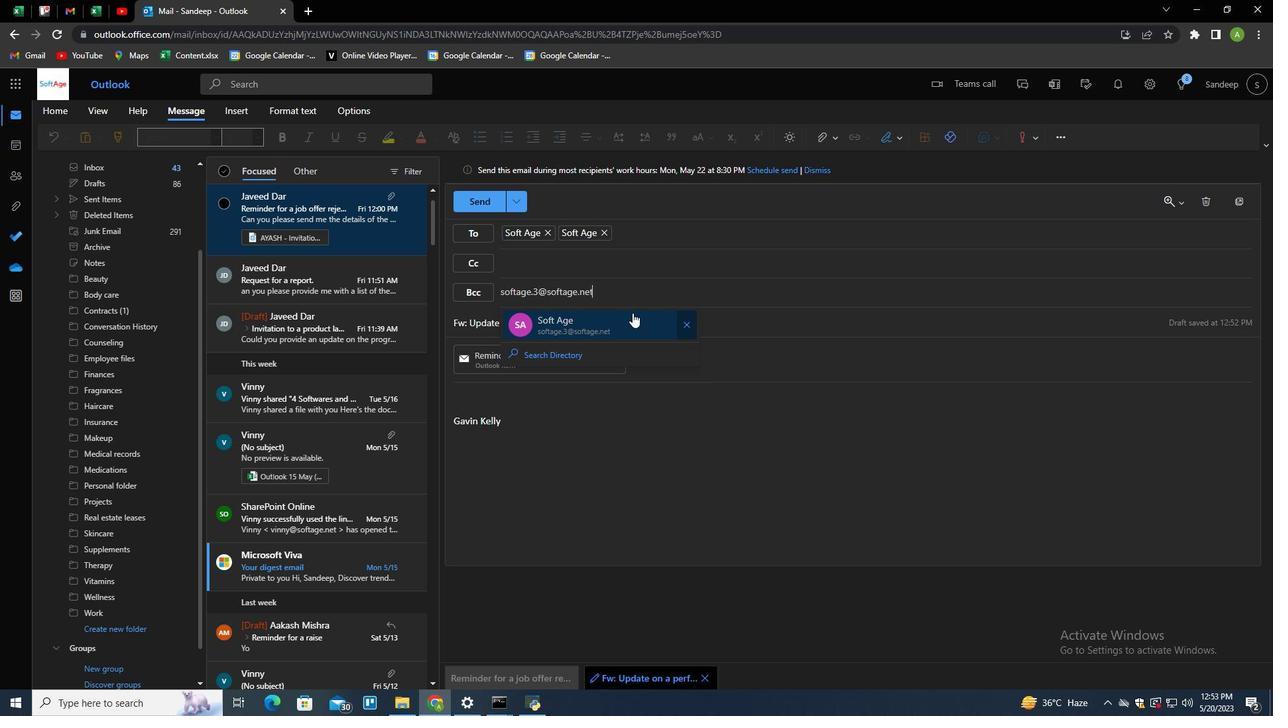 
Action: Mouse moved to (657, 395)
Screenshot: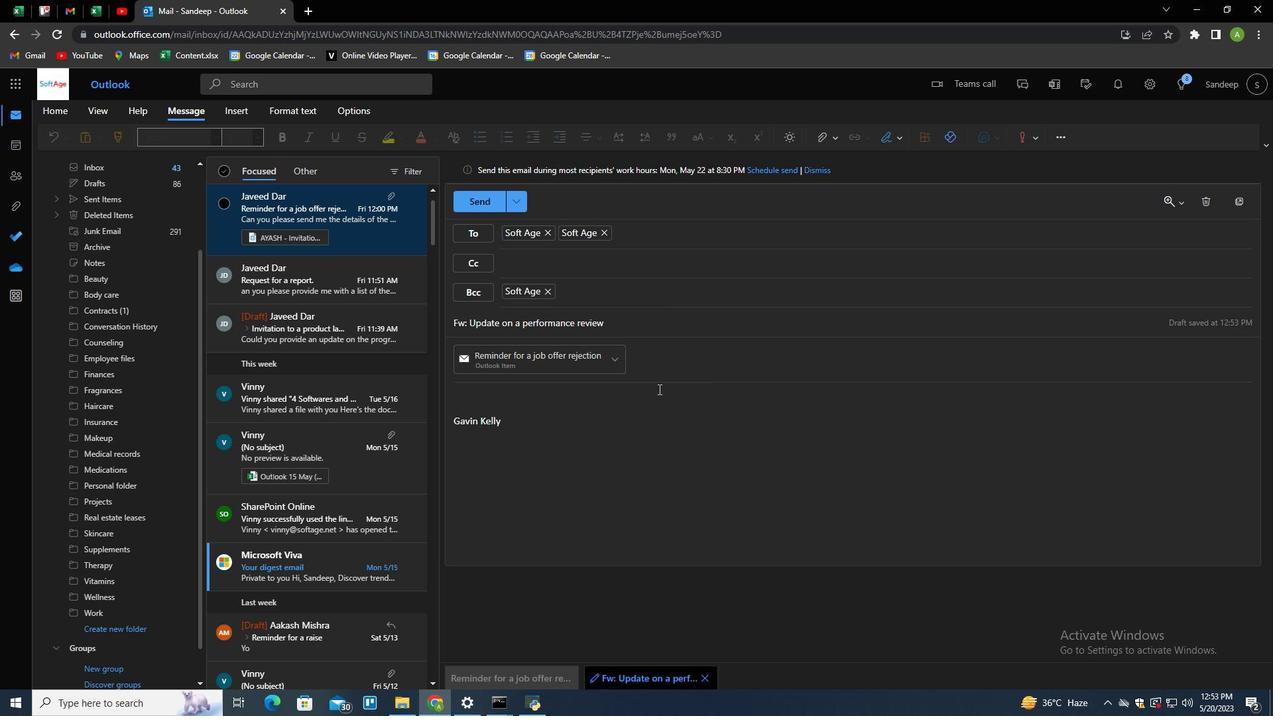 
Action: Mouse pressed left at (657, 395)
Screenshot: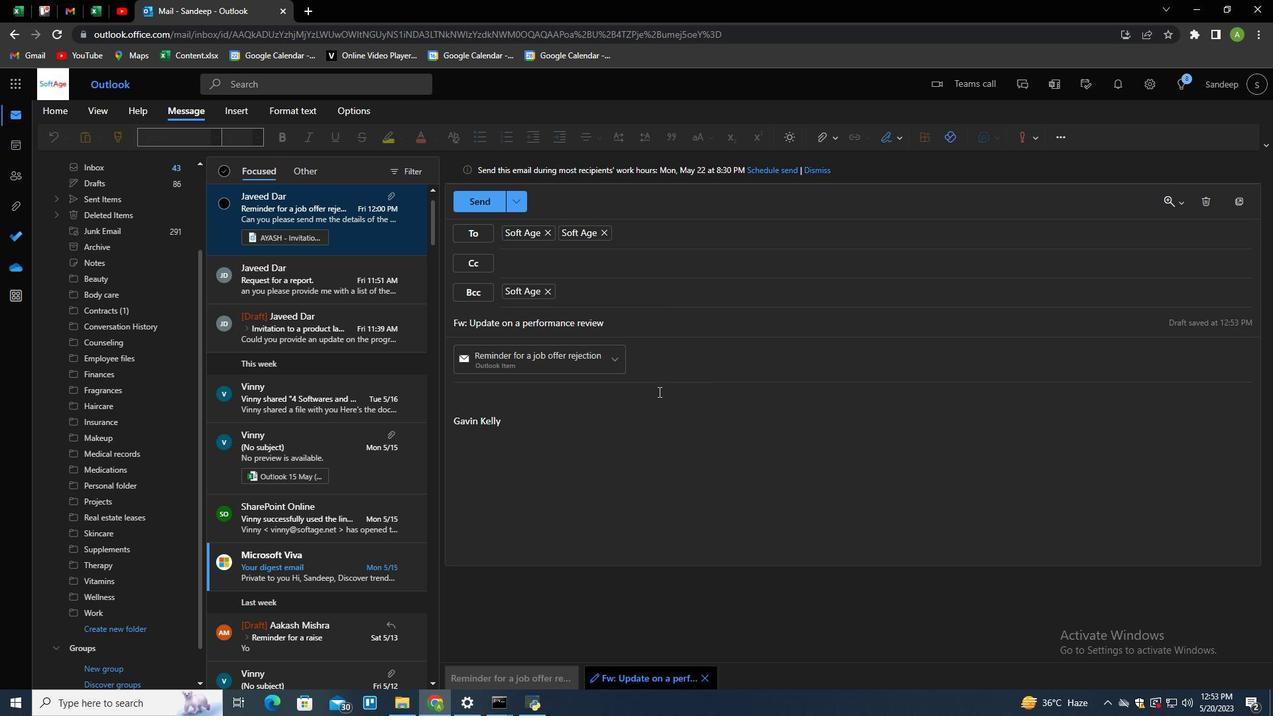 
Action: Mouse moved to (659, 397)
Screenshot: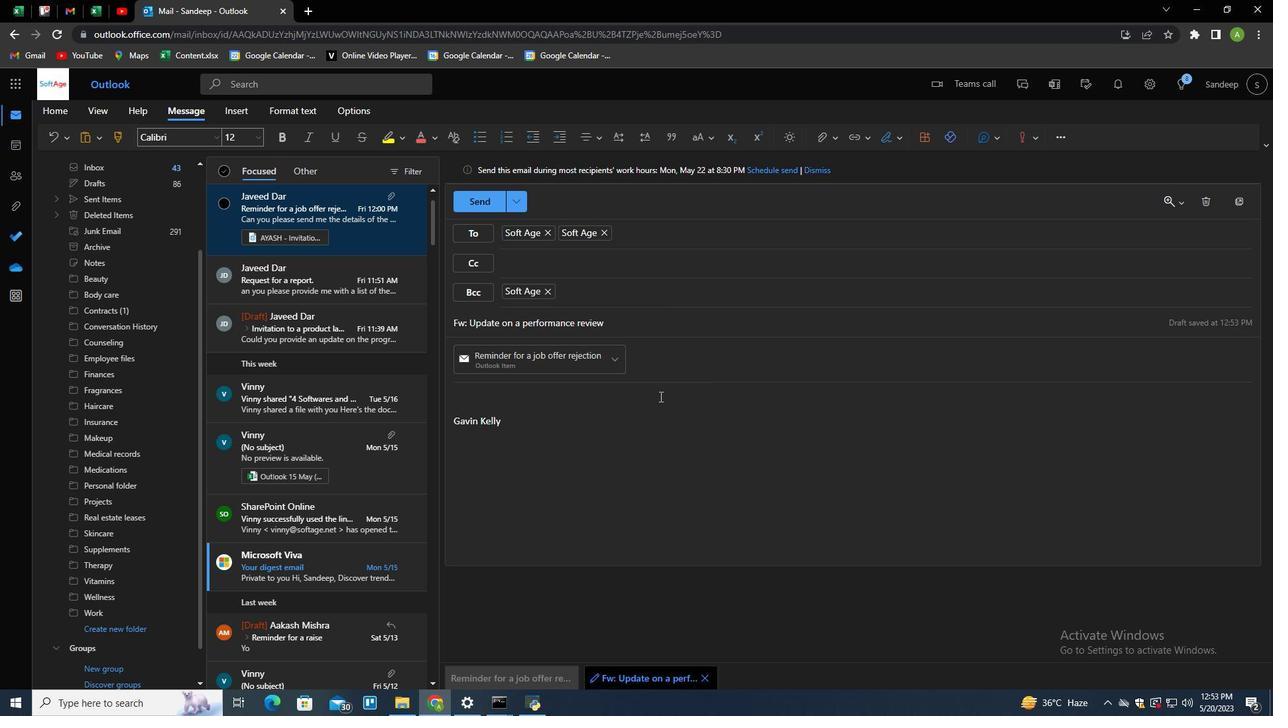 
Action: Key pressed <Key.shift>COul<Key.backspace><Key.backspace><Key.backspace>ol<Key.backspace>uld<Key.space>you<Key.space>please<Key.space>provide<Key.space>a<Key.space>bread<Key.backspace>kdoen<Key.backspace><Key.backspace>wn<Key.space>of<Key.space>the<Key.space>project<Key.space>r<Key.backspace>timeline<Key.shift>?
Screenshot: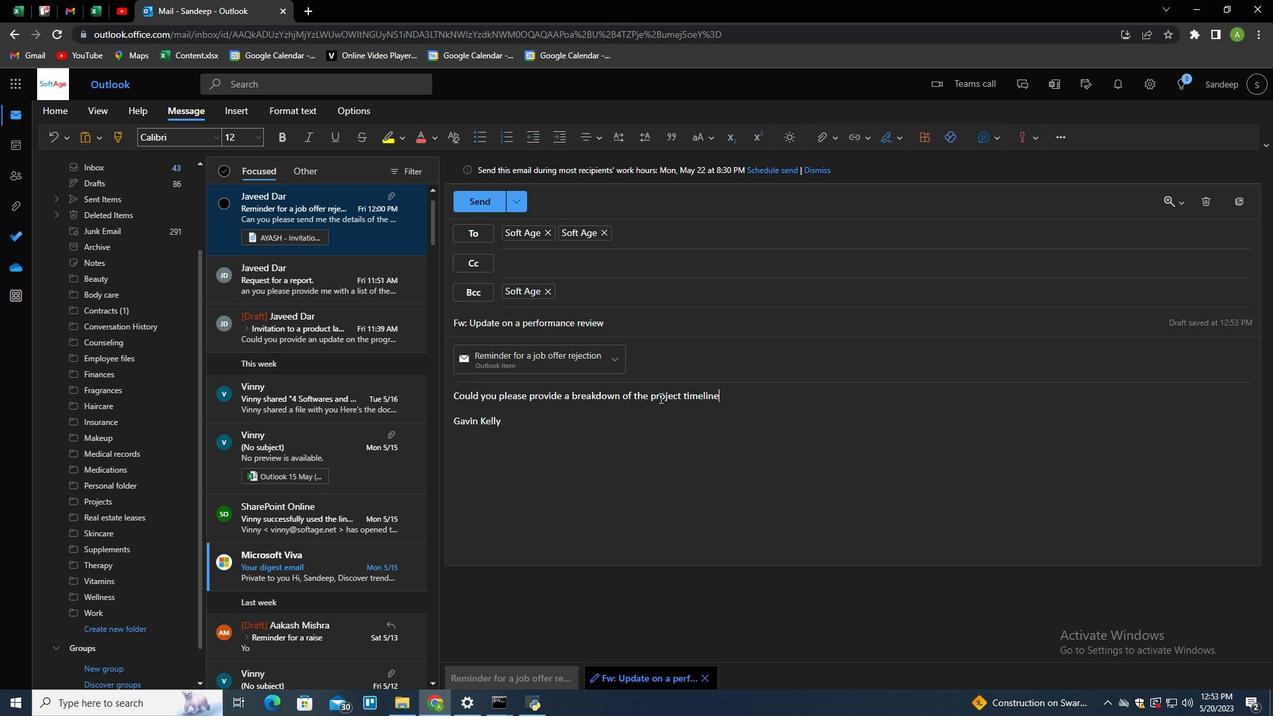 
Action: Mouse moved to (488, 202)
Screenshot: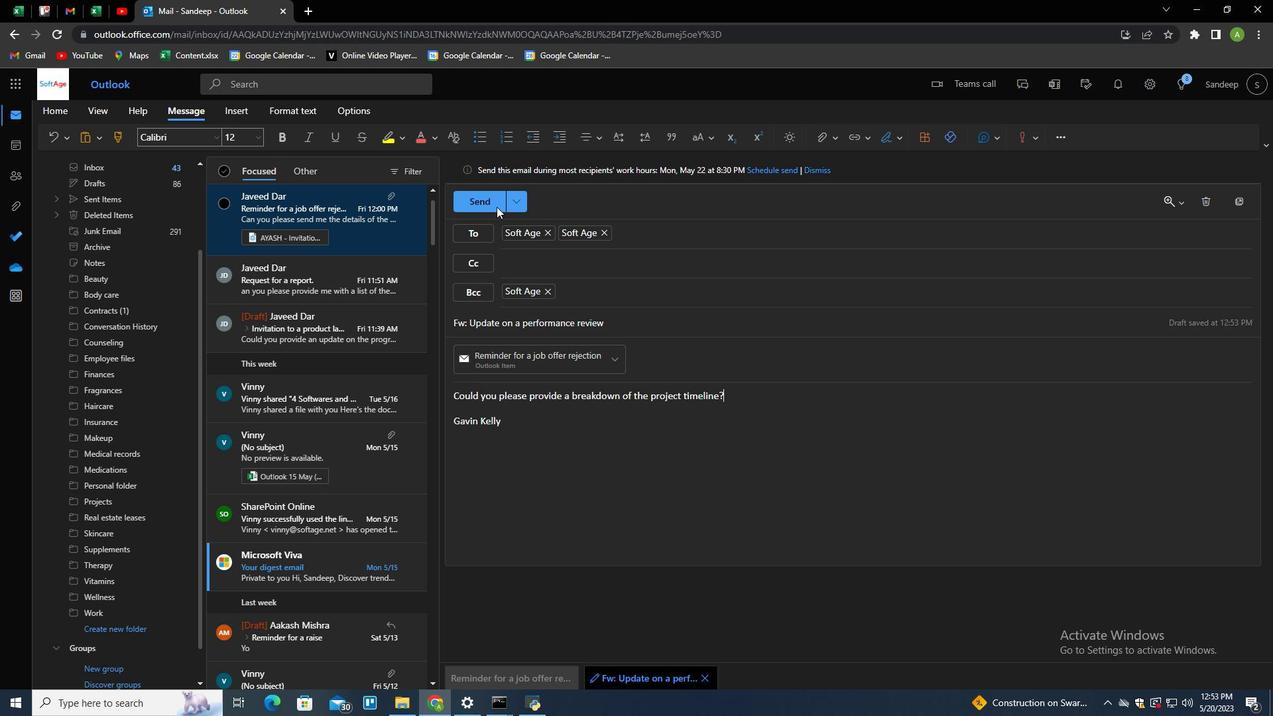 
Action: Mouse pressed left at (488, 202)
Screenshot: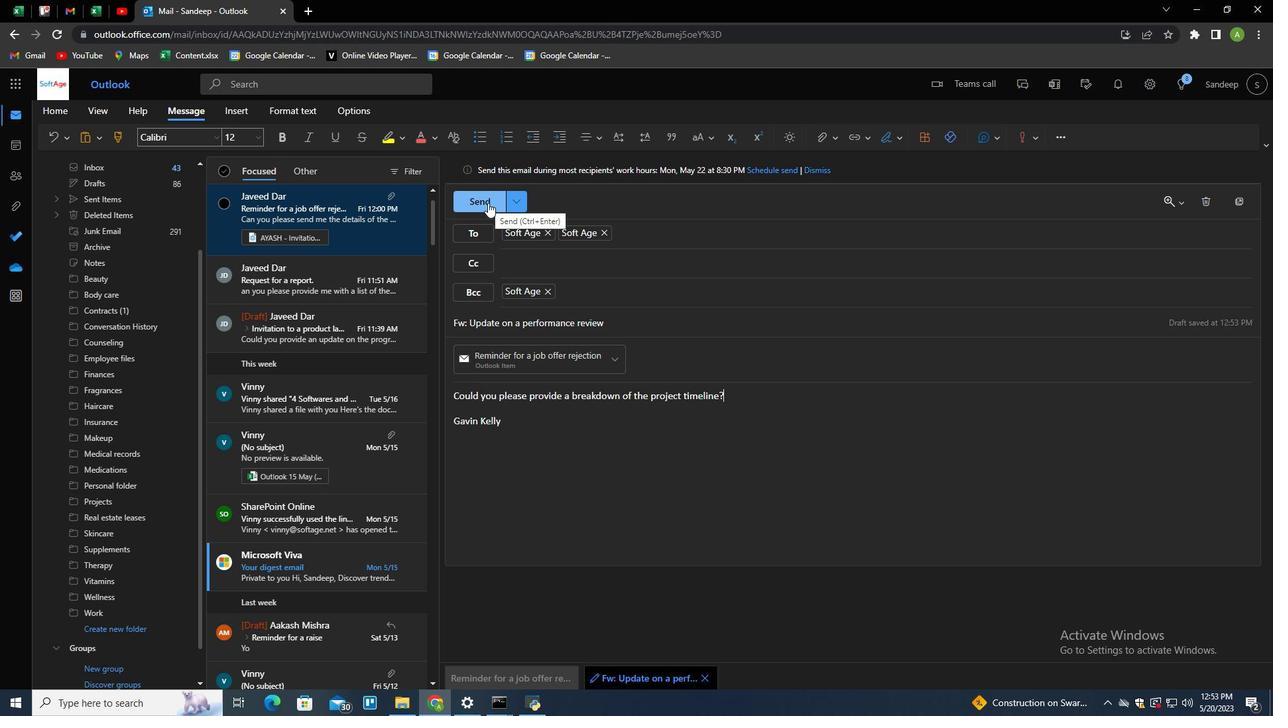 
Action: Mouse moved to (820, 505)
Screenshot: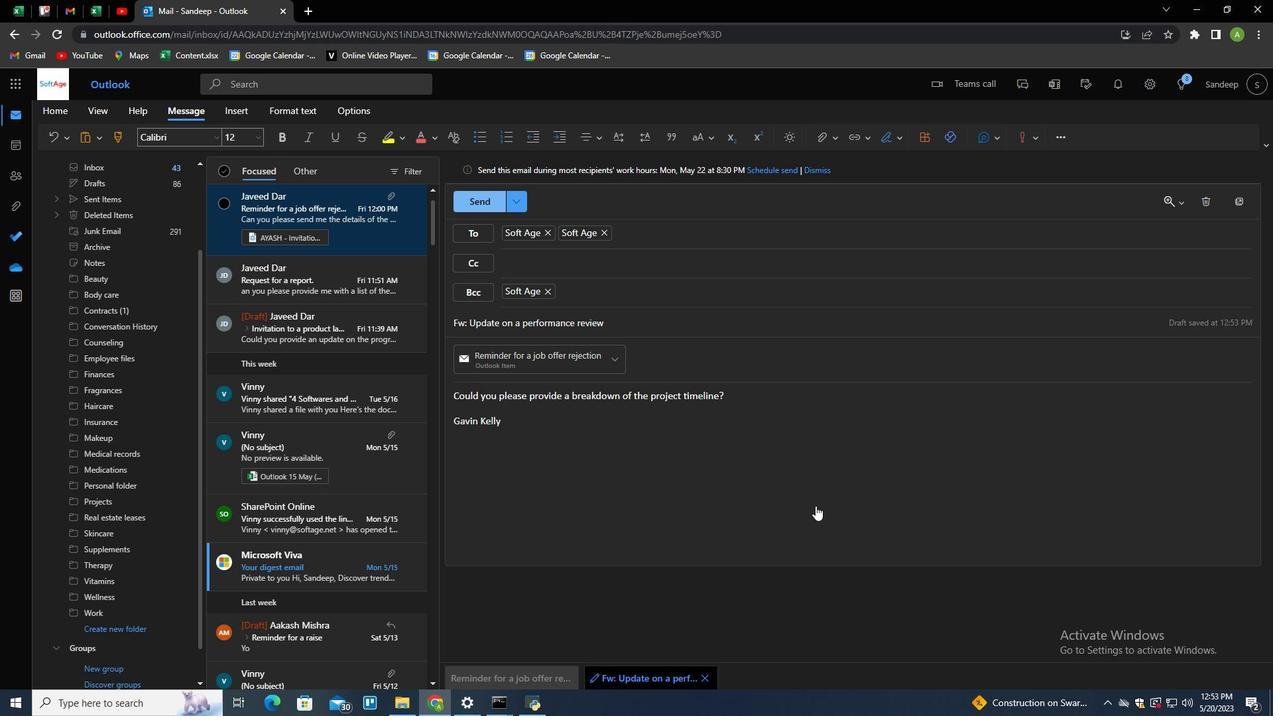 
